 Task: Find connections with filter location Le Châtelard with filter topic #futurewith filter profile language German with filter current company Catenon India with filter school Indore Institute of Science and Technology with filter industry Medical Practices with filter service category Market Research with filter keywords title Quality Control Coordinator
Action: Mouse moved to (522, 75)
Screenshot: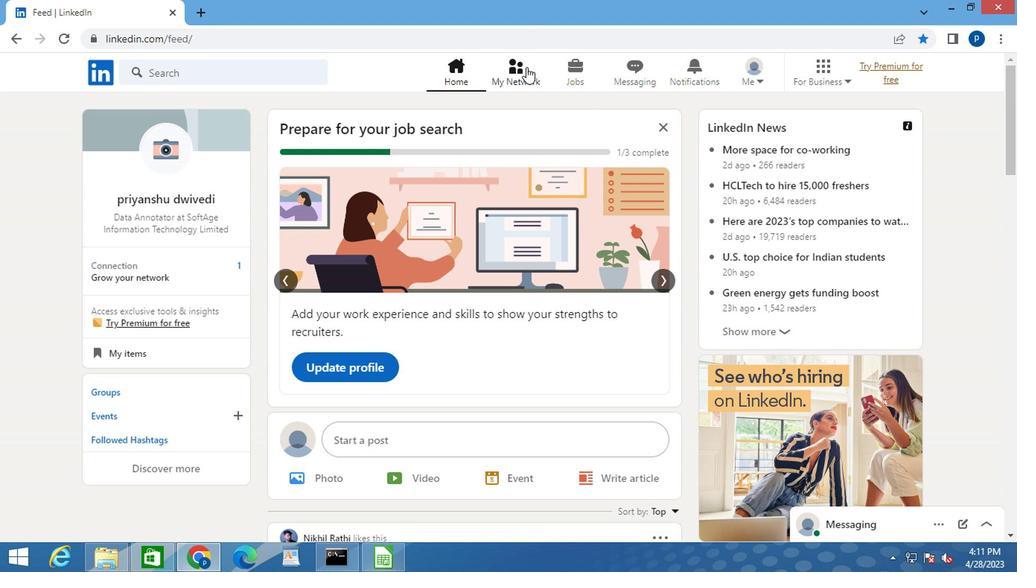 
Action: Mouse pressed left at (522, 75)
Screenshot: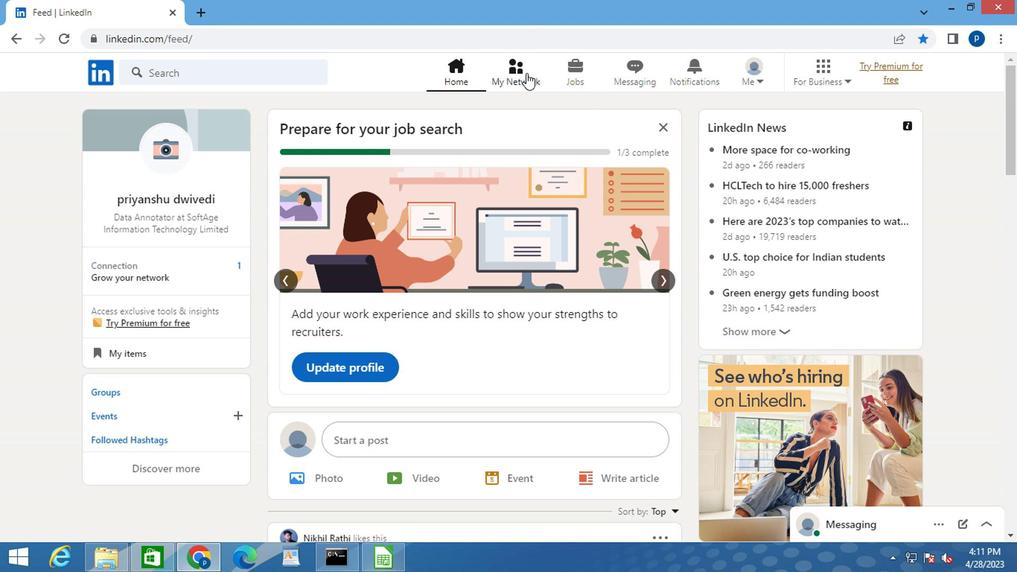 
Action: Mouse moved to (181, 149)
Screenshot: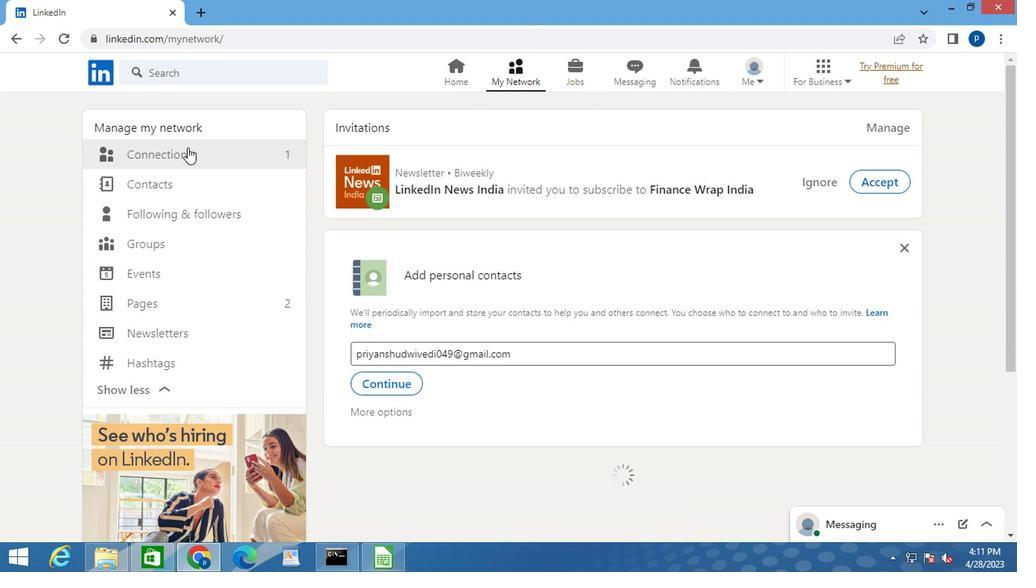
Action: Mouse pressed left at (181, 149)
Screenshot: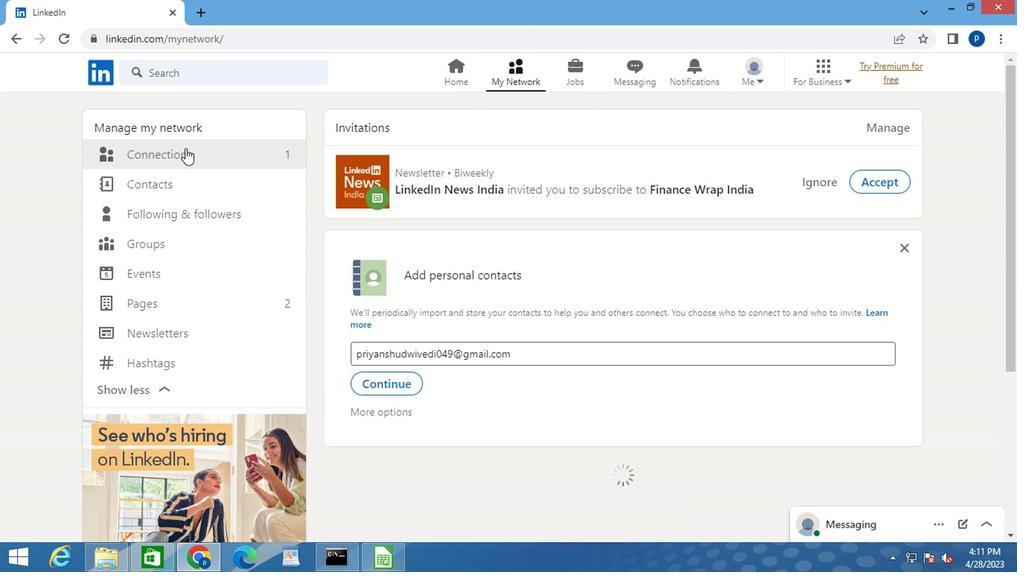 
Action: Mouse moved to (652, 150)
Screenshot: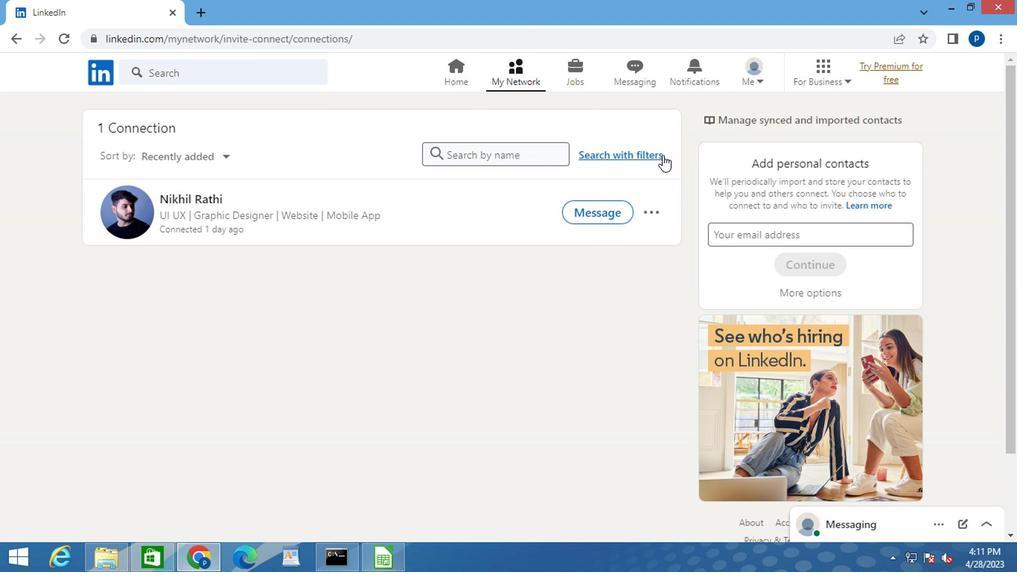 
Action: Mouse pressed left at (652, 150)
Screenshot: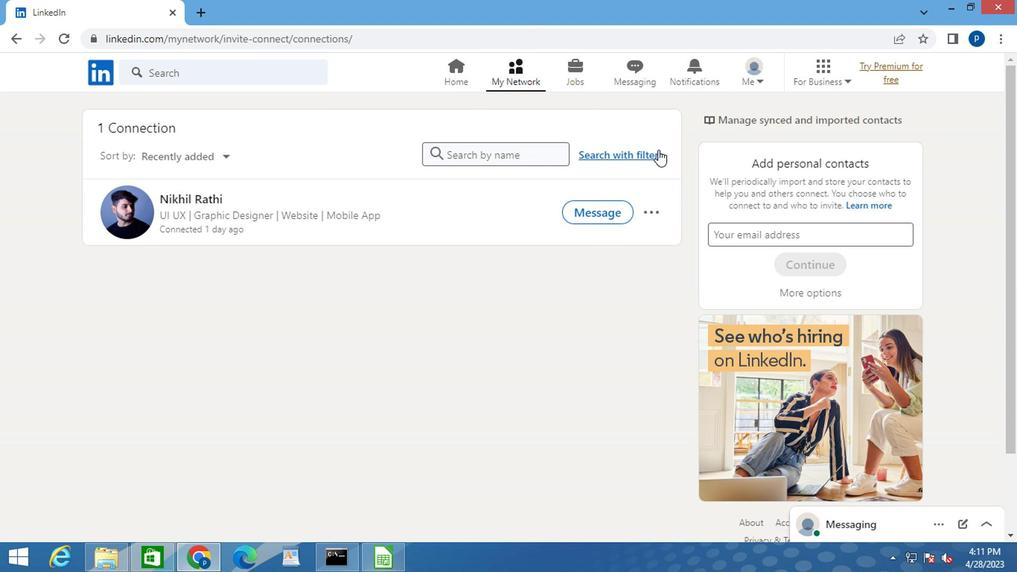 
Action: Mouse moved to (559, 111)
Screenshot: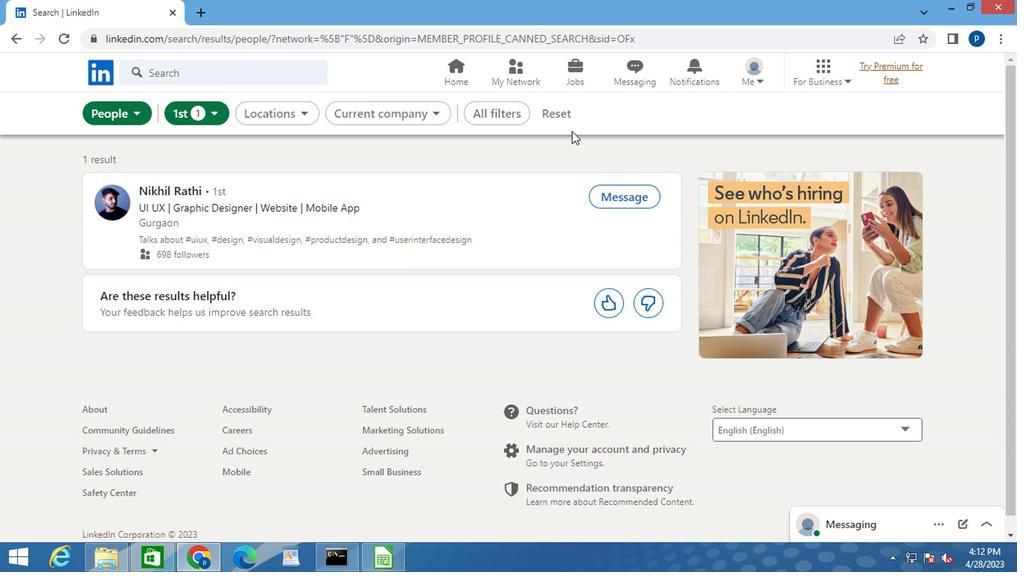 
Action: Mouse pressed left at (559, 111)
Screenshot: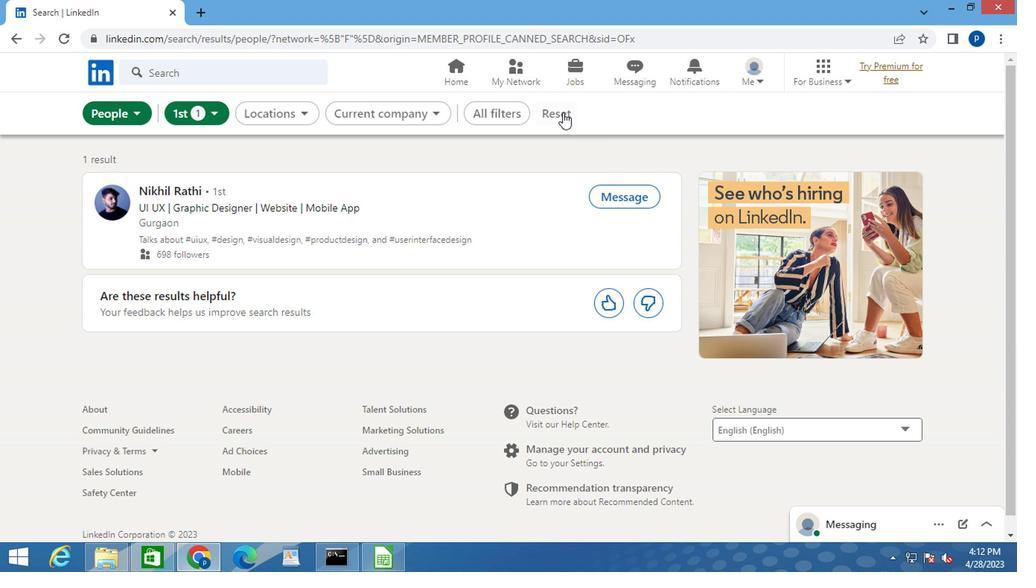 
Action: Mouse moved to (535, 116)
Screenshot: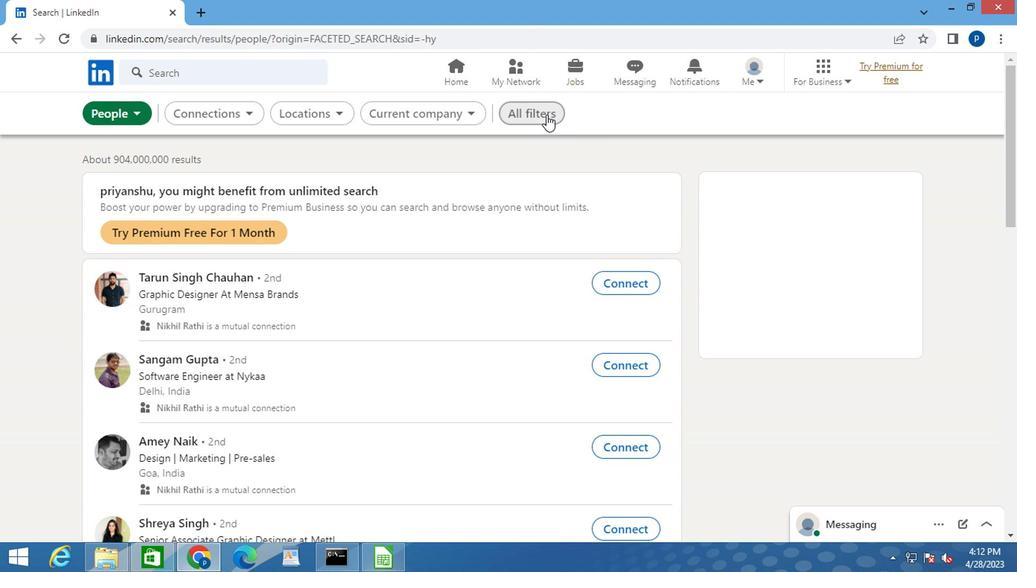 
Action: Mouse pressed left at (535, 116)
Screenshot: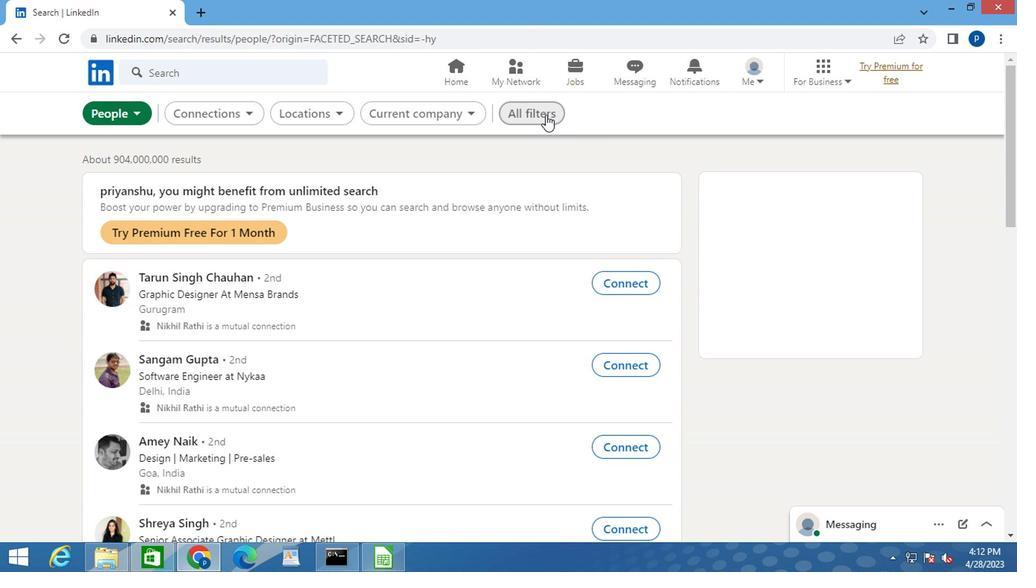 
Action: Mouse moved to (741, 293)
Screenshot: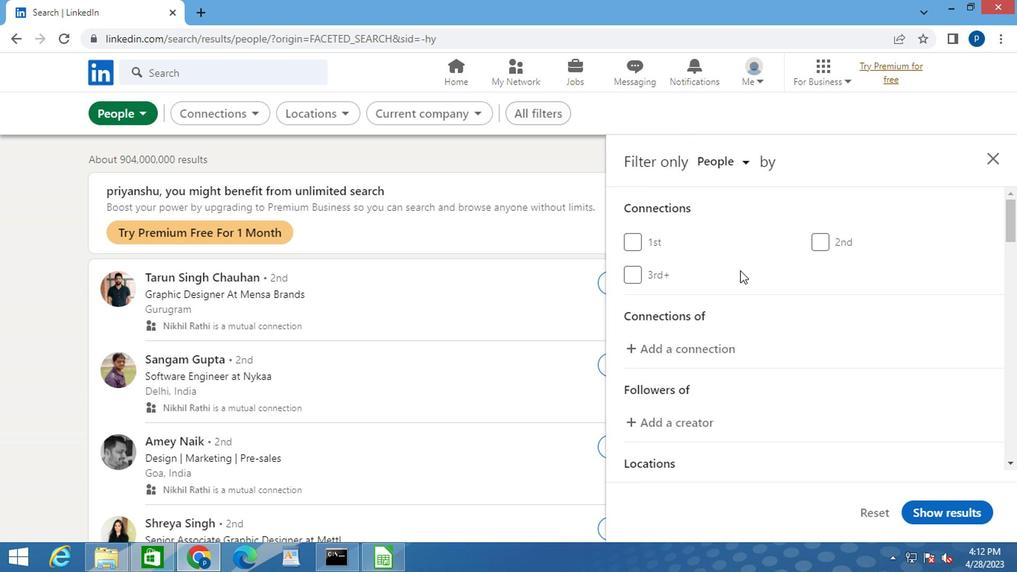 
Action: Mouse scrolled (741, 293) with delta (0, 0)
Screenshot: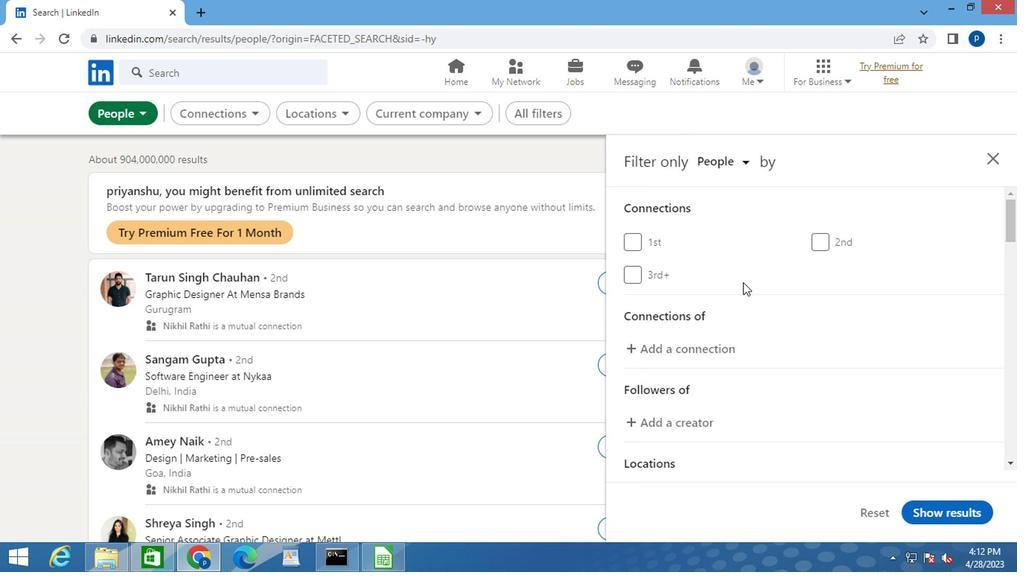 
Action: Mouse moved to (741, 296)
Screenshot: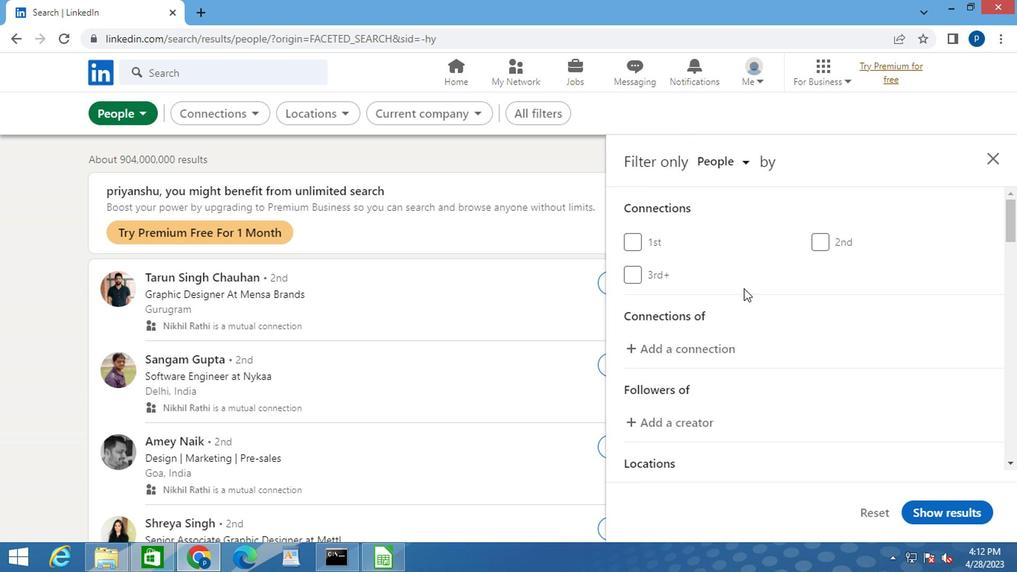 
Action: Mouse scrolled (741, 295) with delta (0, 0)
Screenshot: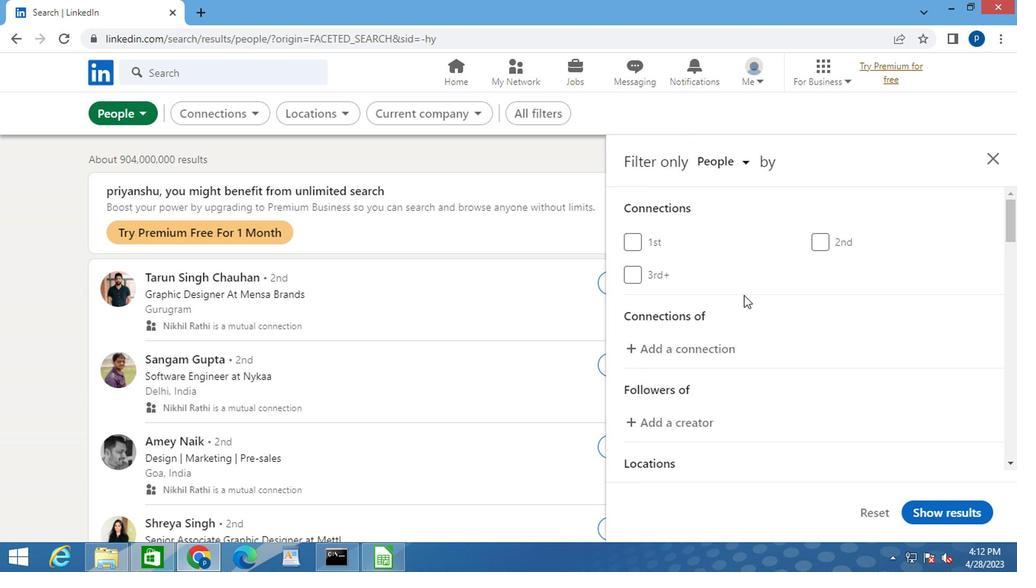 
Action: Mouse moved to (842, 405)
Screenshot: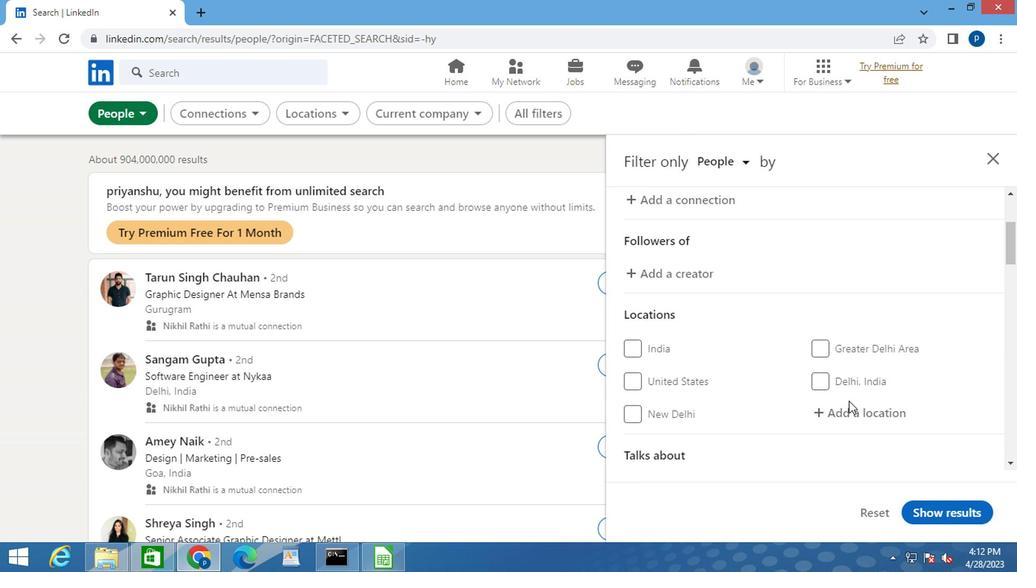 
Action: Mouse pressed left at (842, 405)
Screenshot: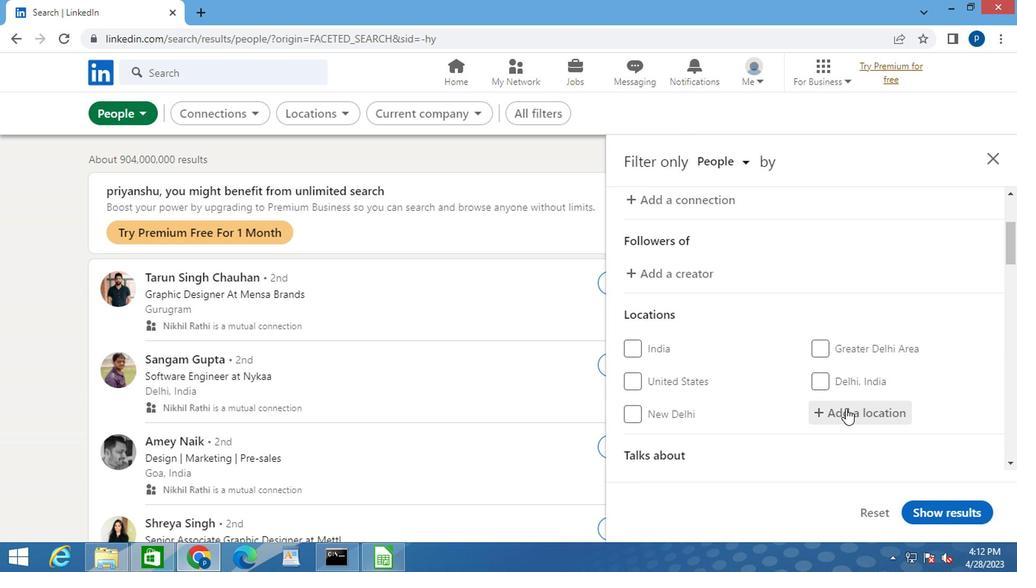 
Action: Key pressed <Key.caps_lock>l<Key.caps_lock>e<Key.space><Key.caps_lock>c<Key.caps_lock>hatelard
Screenshot: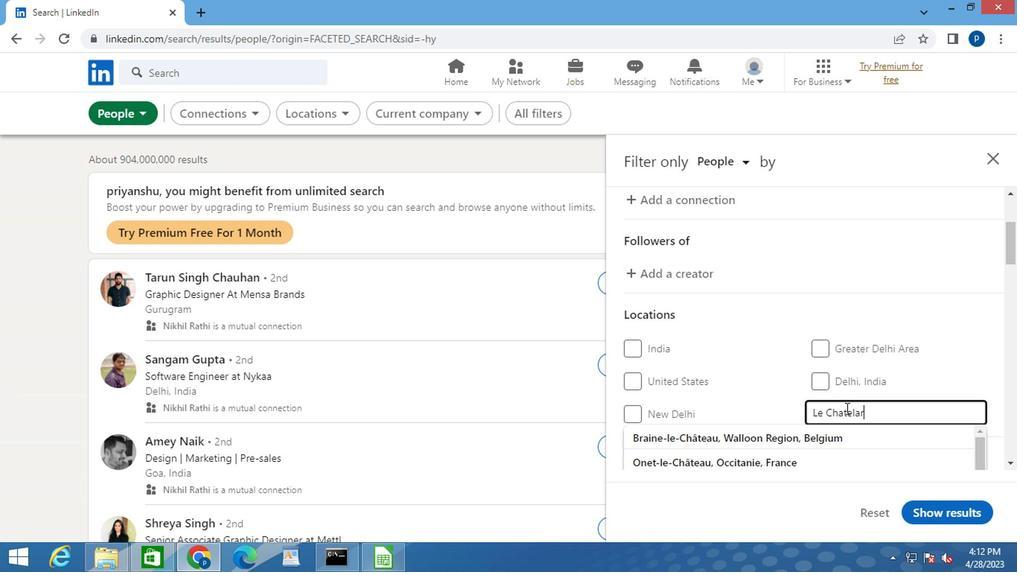 
Action: Mouse moved to (768, 433)
Screenshot: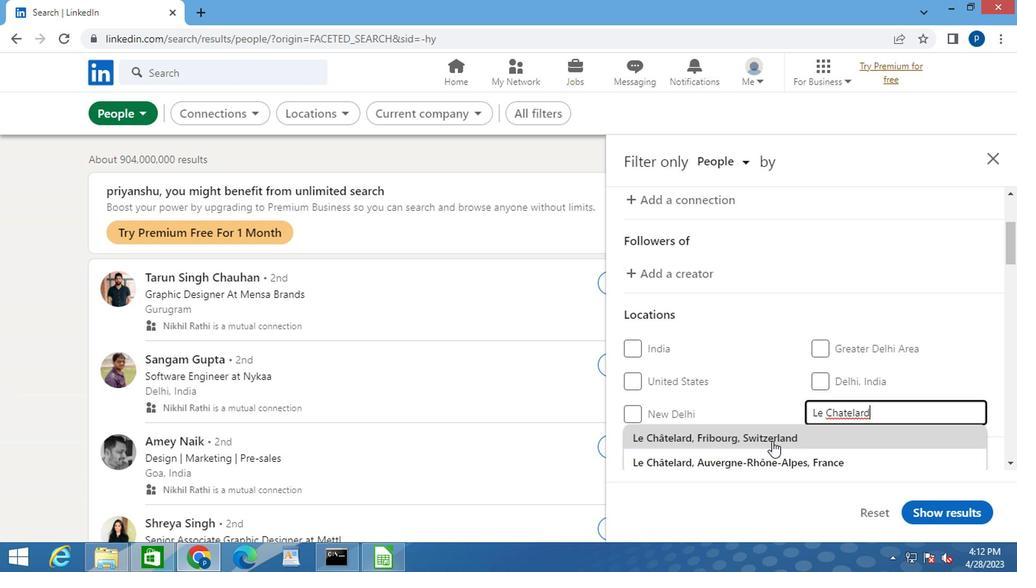 
Action: Mouse pressed left at (768, 433)
Screenshot: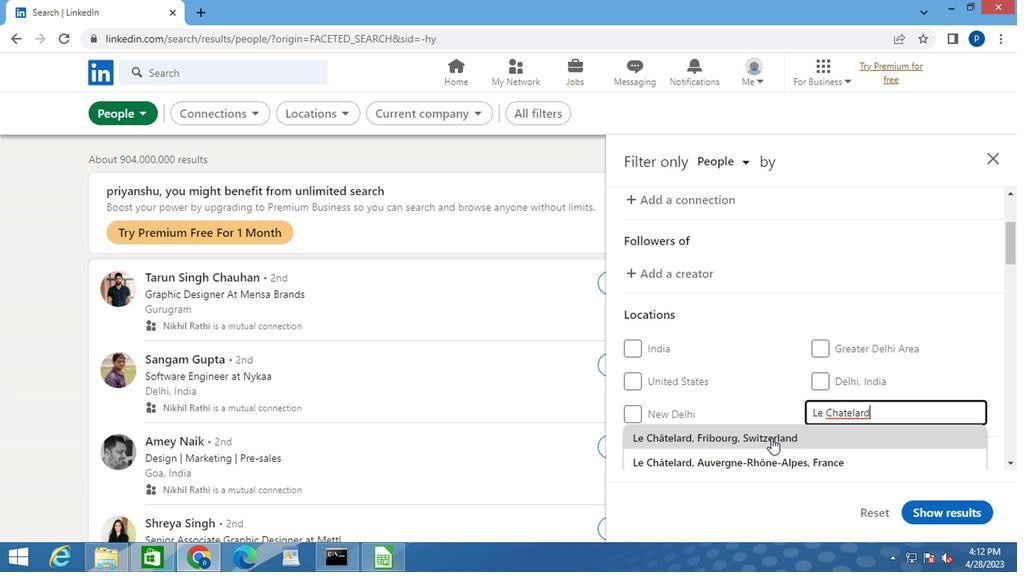 
Action: Mouse moved to (767, 405)
Screenshot: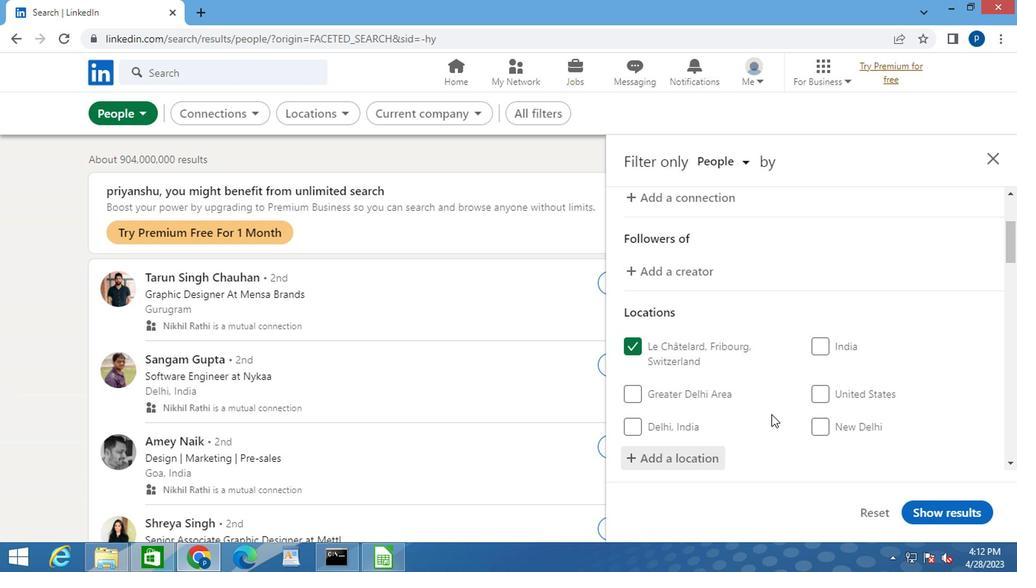 
Action: Mouse scrolled (767, 404) with delta (0, -1)
Screenshot: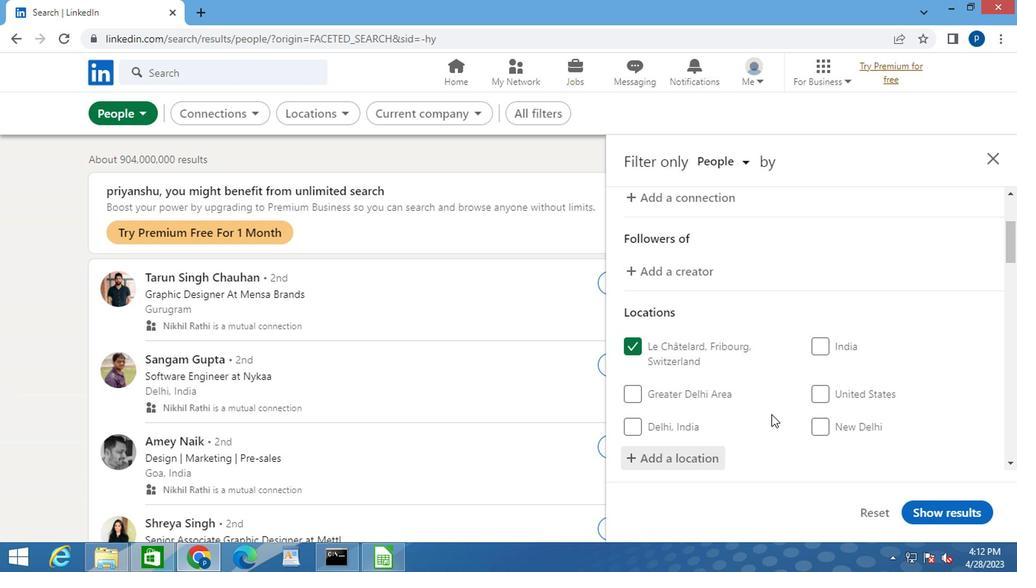 
Action: Mouse scrolled (767, 404) with delta (0, -1)
Screenshot: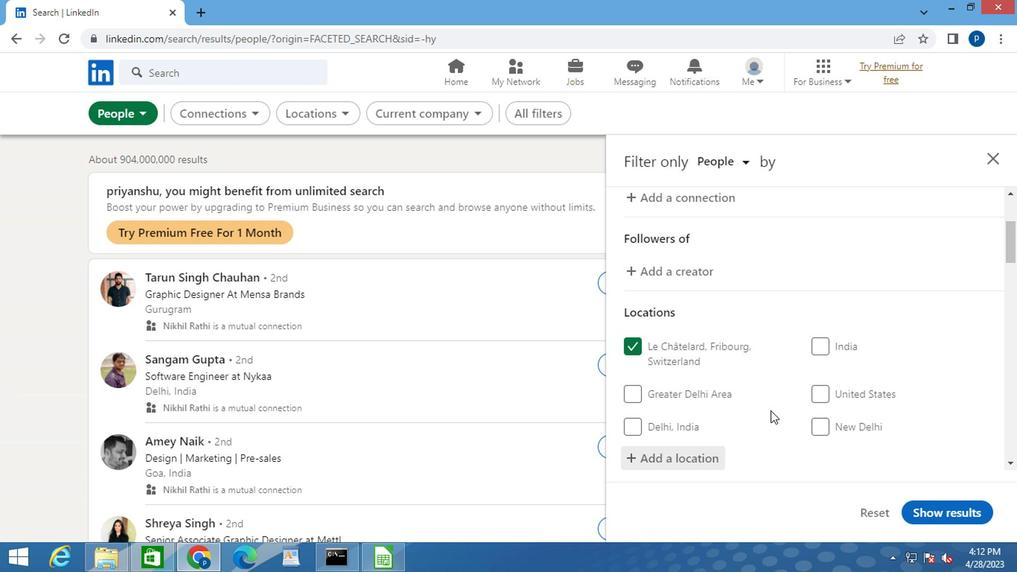 
Action: Mouse scrolled (767, 404) with delta (0, -1)
Screenshot: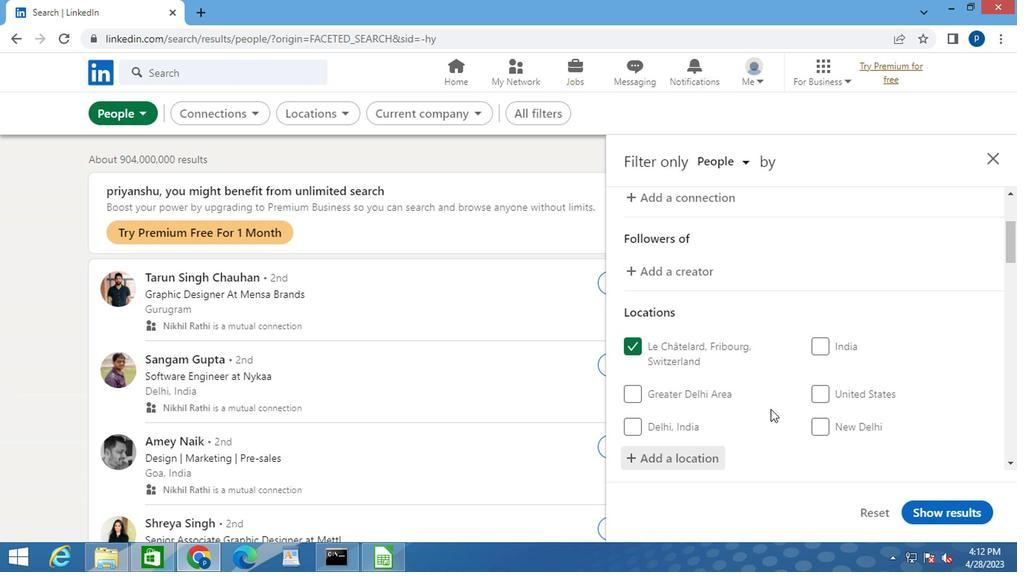 
Action: Mouse moved to (849, 365)
Screenshot: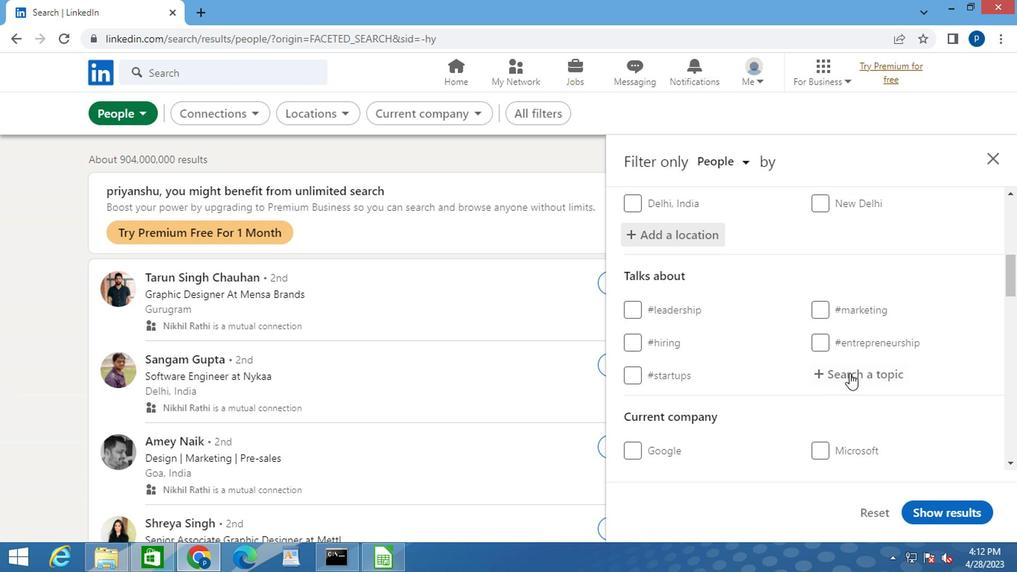 
Action: Mouse pressed left at (849, 365)
Screenshot: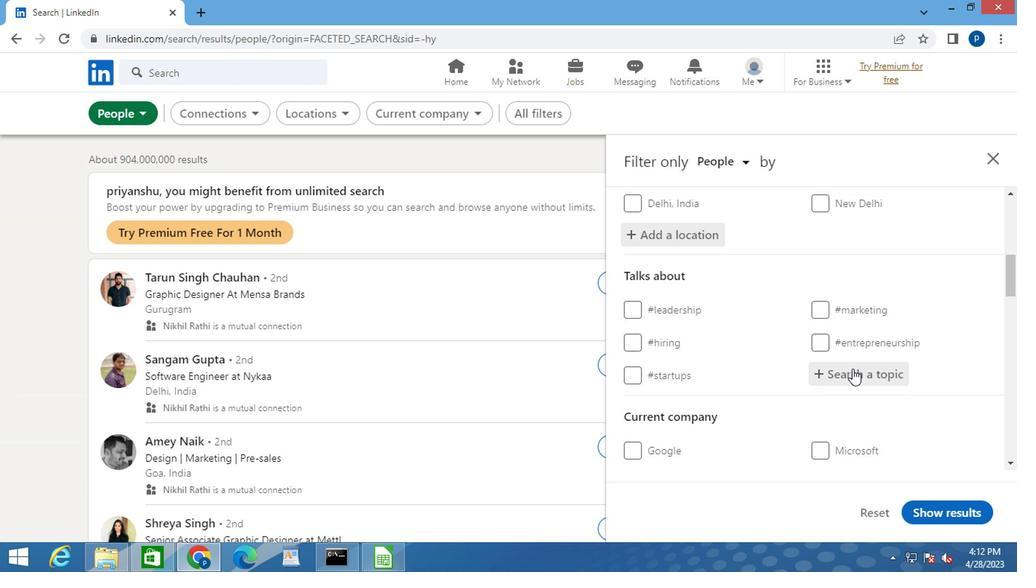 
Action: Key pressed <Key.shift>#FUTURE
Screenshot: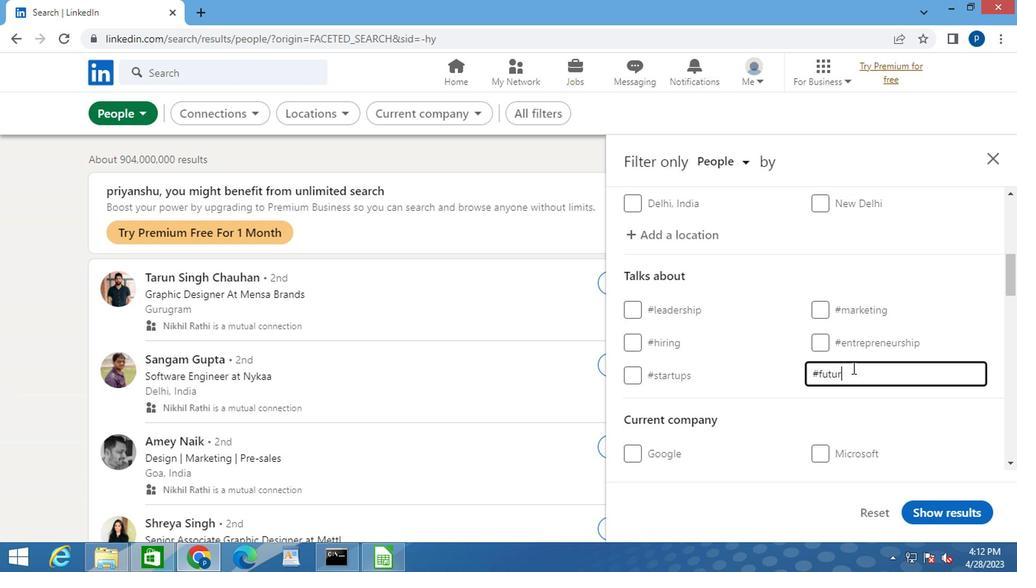 
Action: Mouse moved to (776, 379)
Screenshot: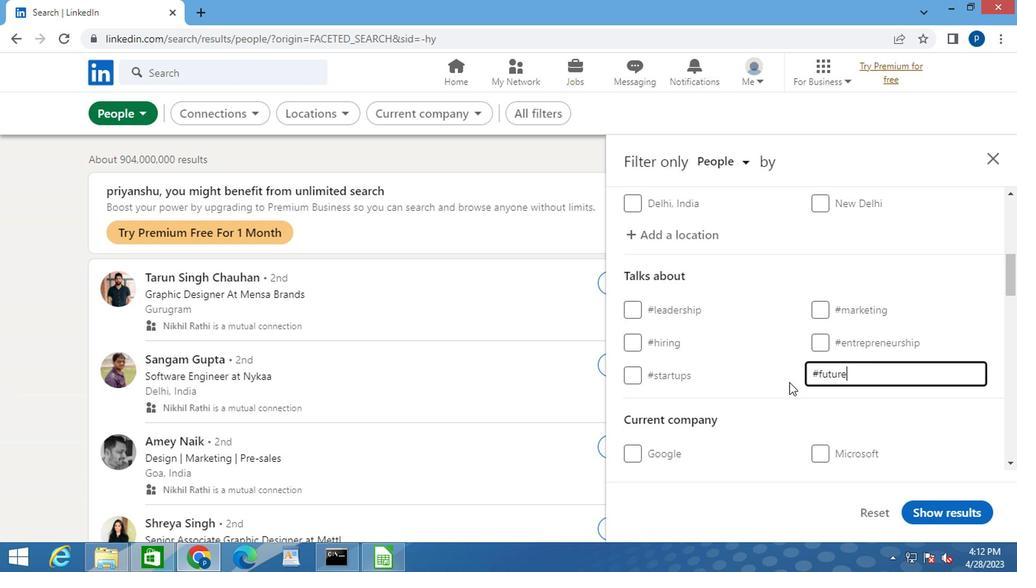 
Action: Mouse scrolled (776, 379) with delta (0, 0)
Screenshot: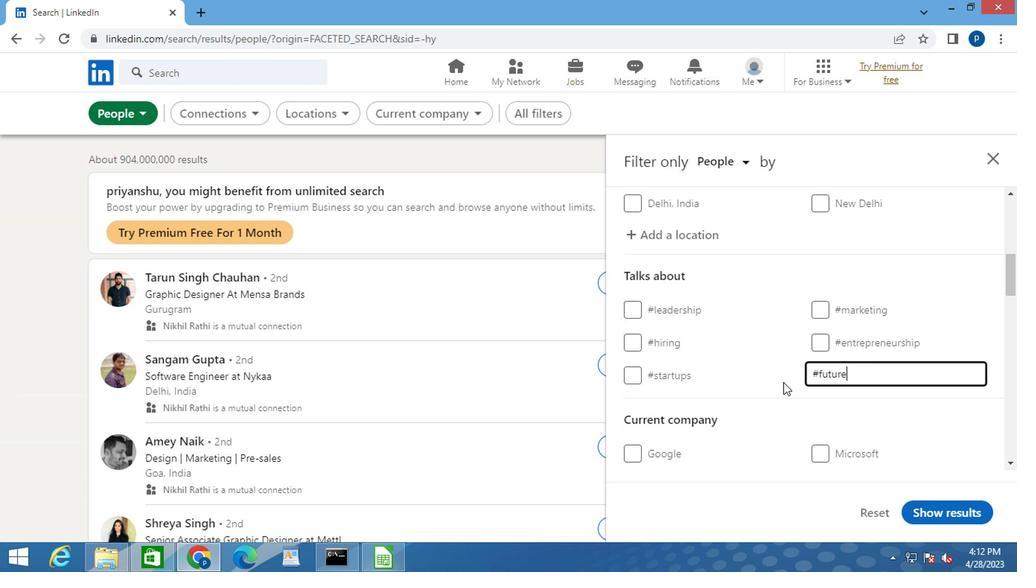 
Action: Mouse scrolled (776, 379) with delta (0, 0)
Screenshot: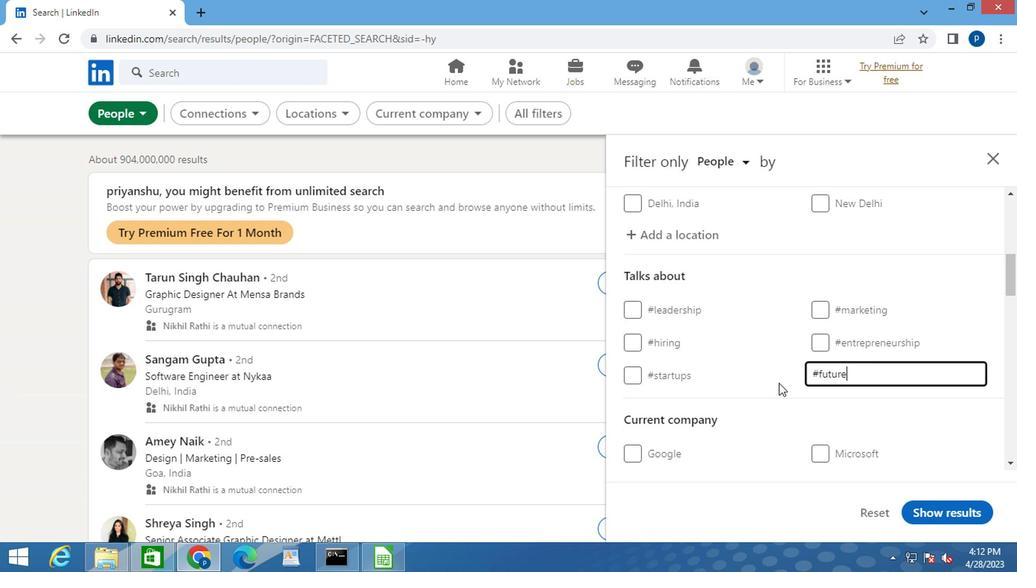 
Action: Mouse scrolled (776, 379) with delta (0, 0)
Screenshot: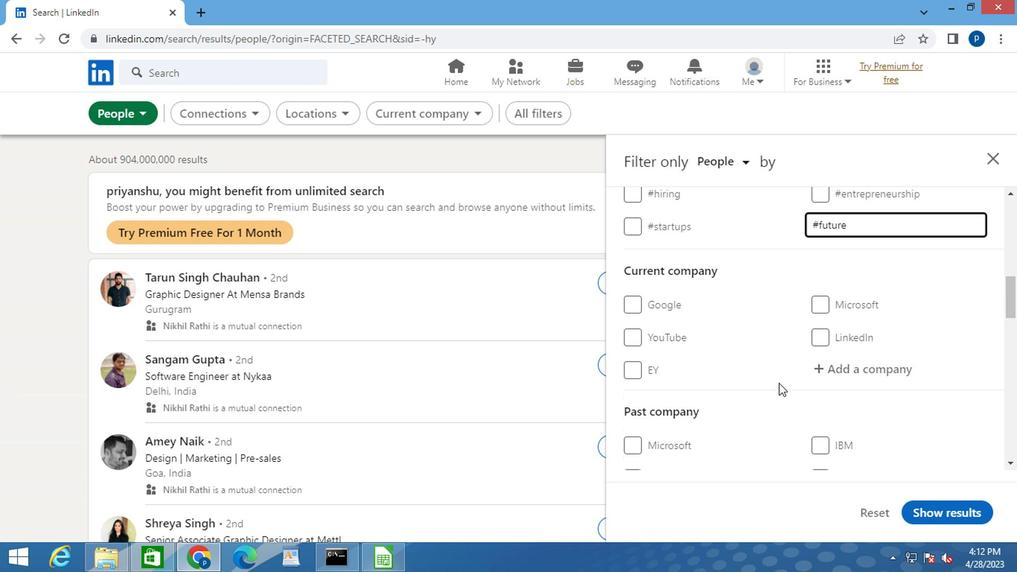 
Action: Mouse moved to (754, 375)
Screenshot: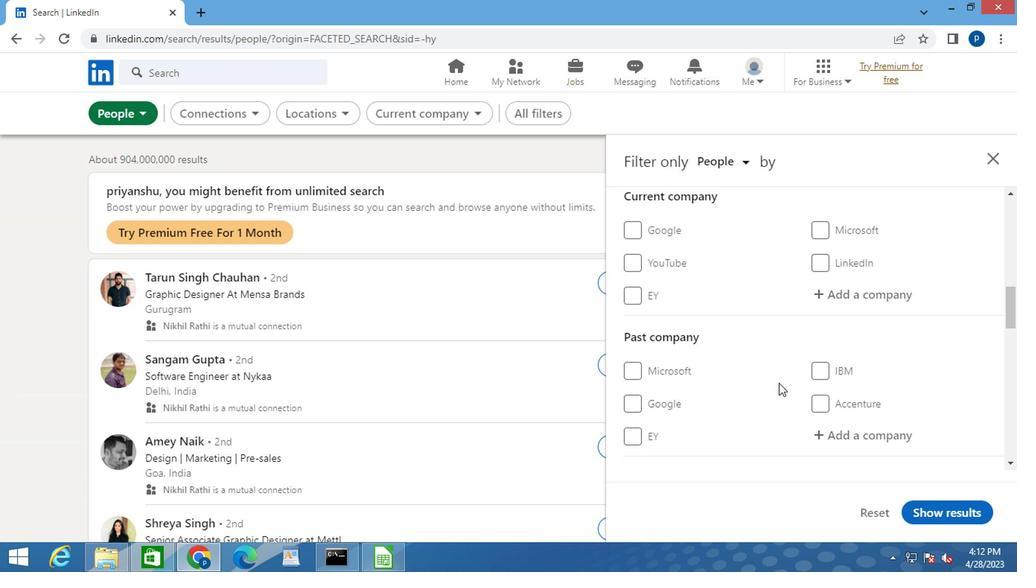 
Action: Mouse scrolled (754, 375) with delta (0, 0)
Screenshot: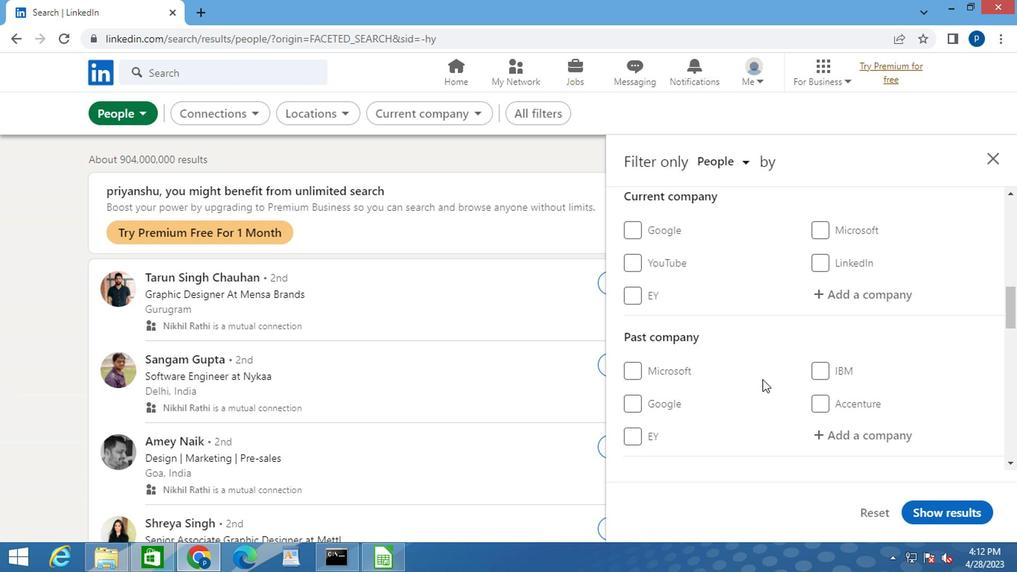 
Action: Mouse moved to (754, 375)
Screenshot: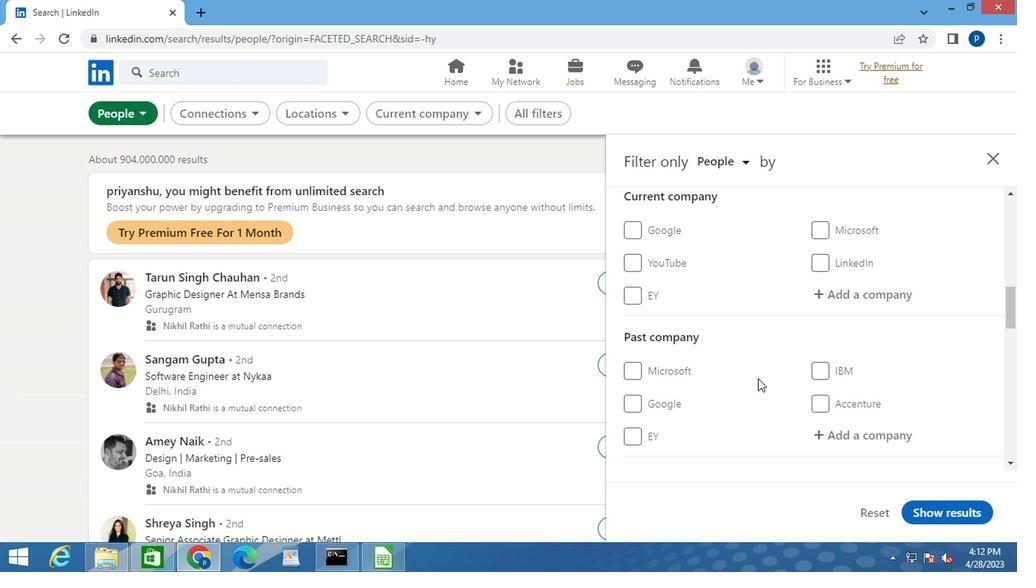 
Action: Mouse scrolled (754, 375) with delta (0, 0)
Screenshot: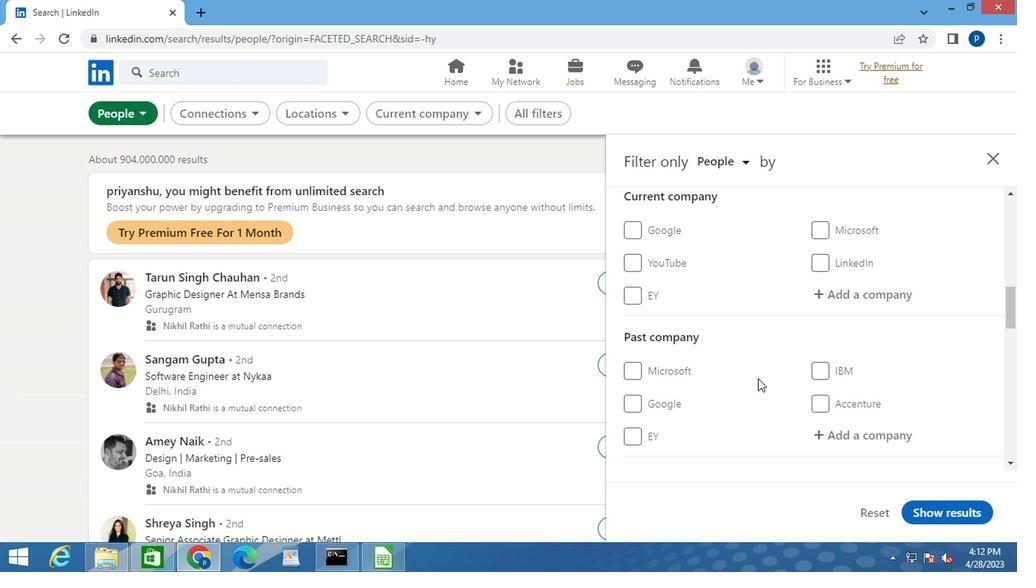 
Action: Mouse moved to (723, 352)
Screenshot: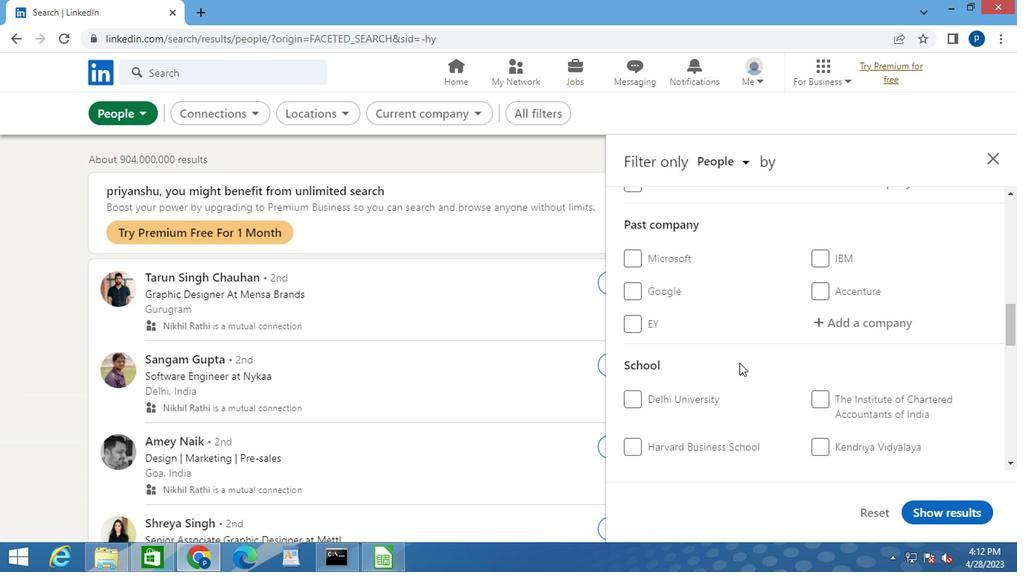 
Action: Mouse scrolled (723, 352) with delta (0, 0)
Screenshot: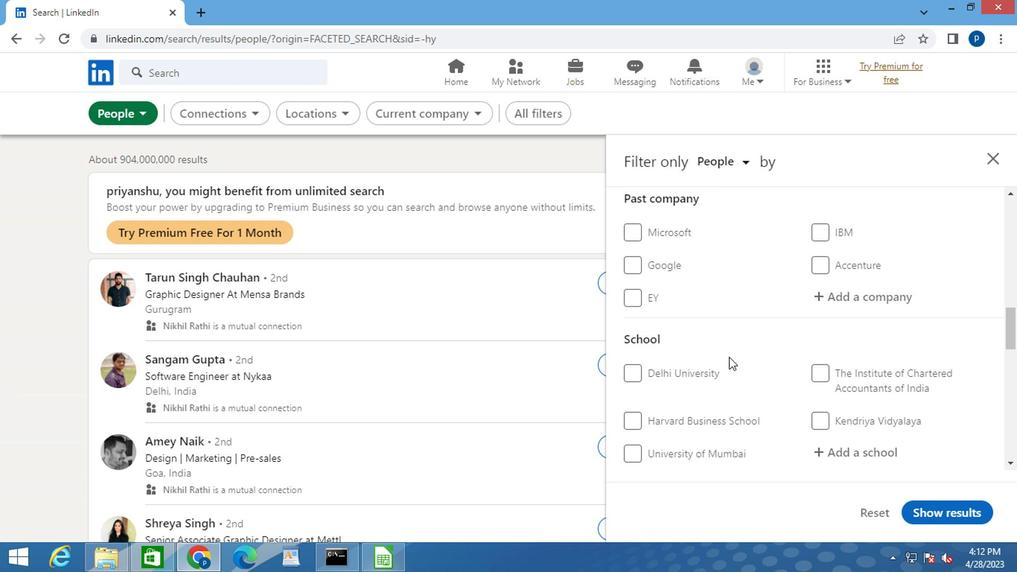 
Action: Mouse scrolled (723, 352) with delta (0, 0)
Screenshot: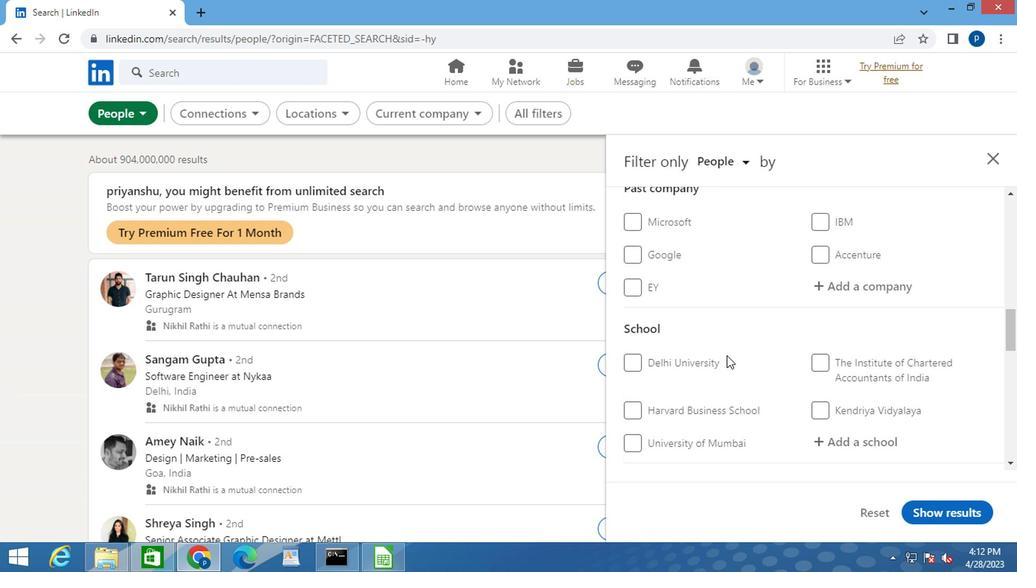 
Action: Mouse scrolled (723, 352) with delta (0, 0)
Screenshot: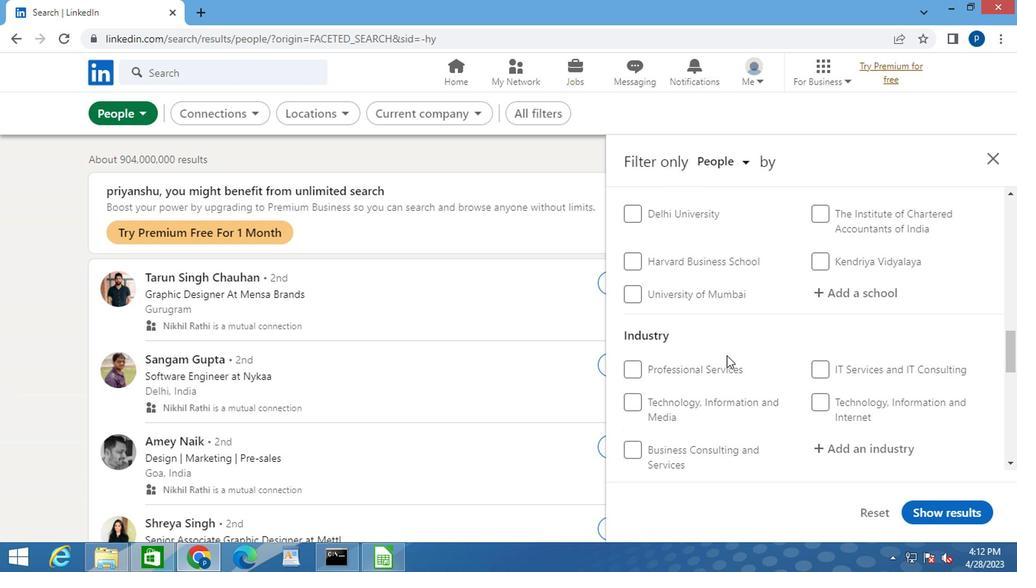 
Action: Mouse scrolled (723, 352) with delta (0, 0)
Screenshot: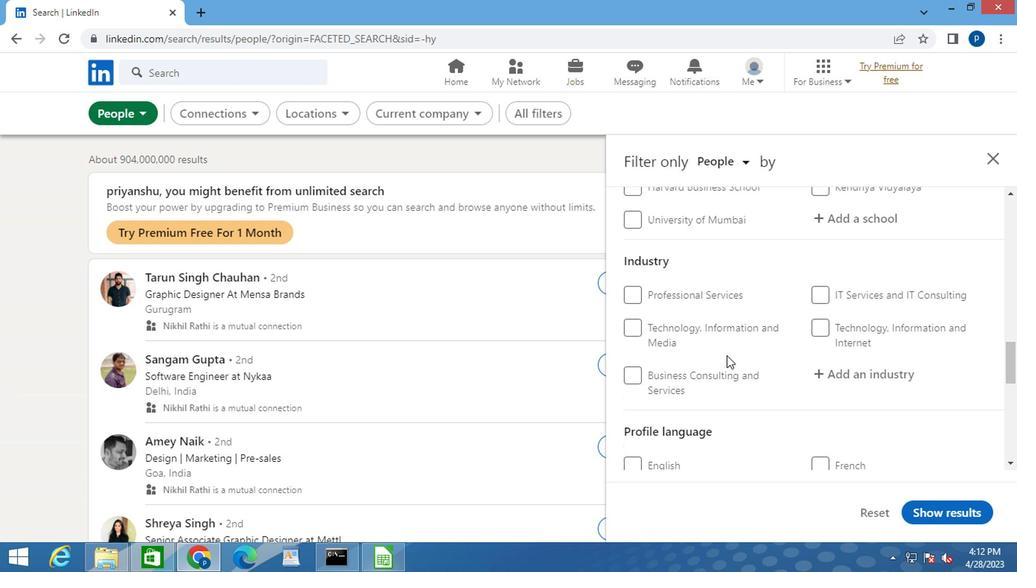 
Action: Mouse moved to (630, 455)
Screenshot: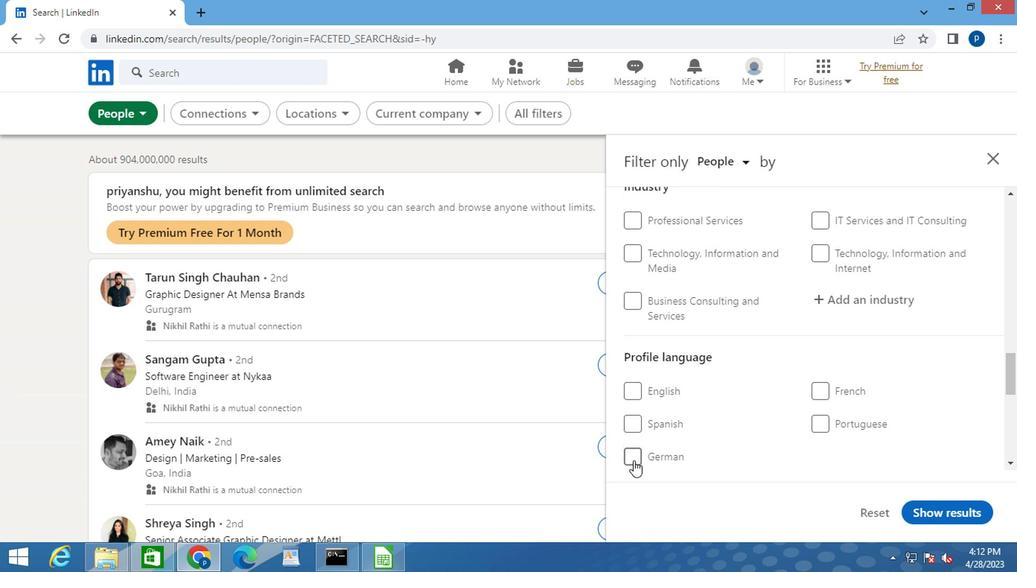 
Action: Mouse pressed left at (630, 455)
Screenshot: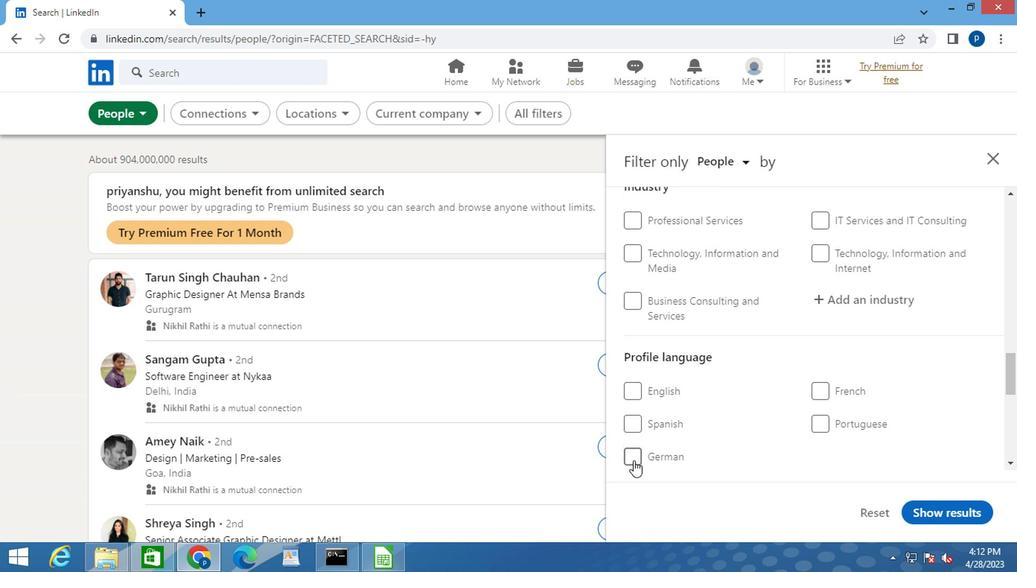
Action: Mouse moved to (737, 381)
Screenshot: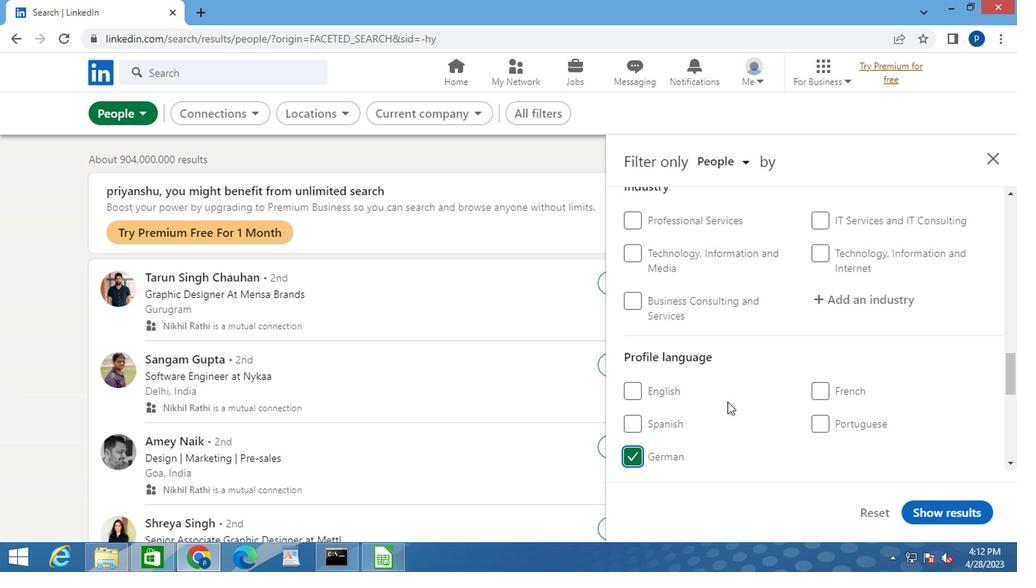 
Action: Mouse scrolled (737, 382) with delta (0, 1)
Screenshot: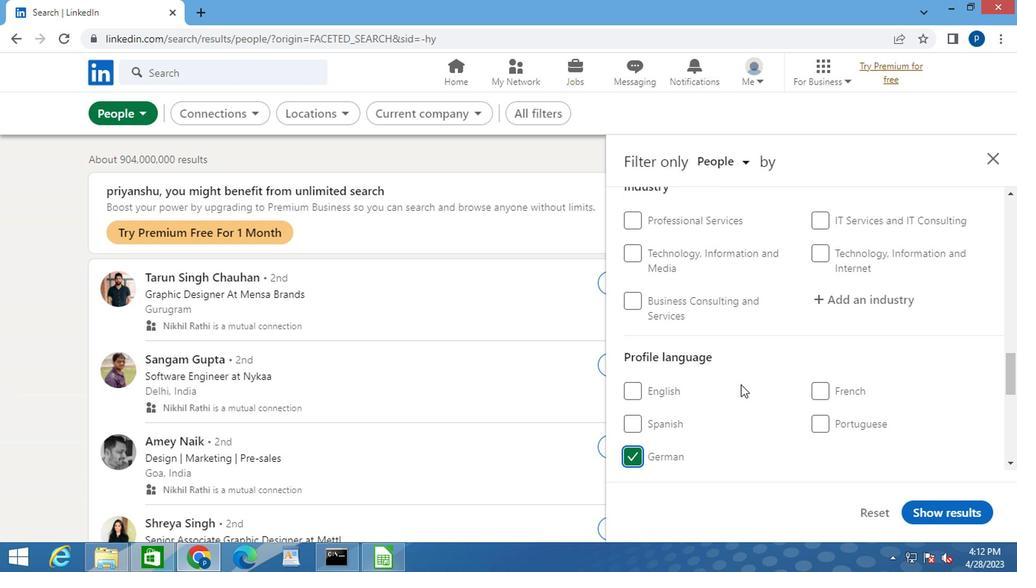 
Action: Mouse scrolled (737, 382) with delta (0, 1)
Screenshot: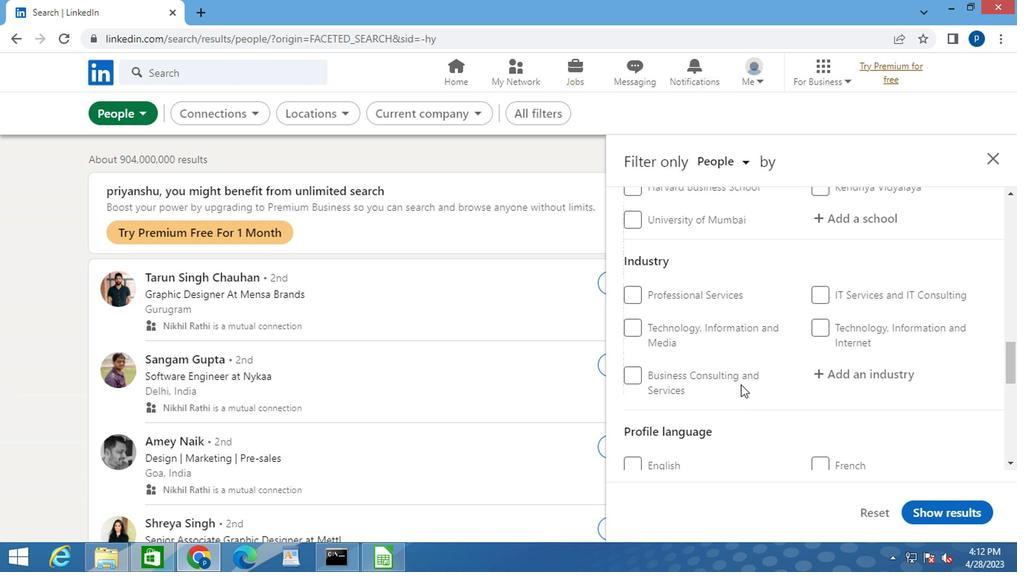 
Action: Mouse scrolled (737, 382) with delta (0, 1)
Screenshot: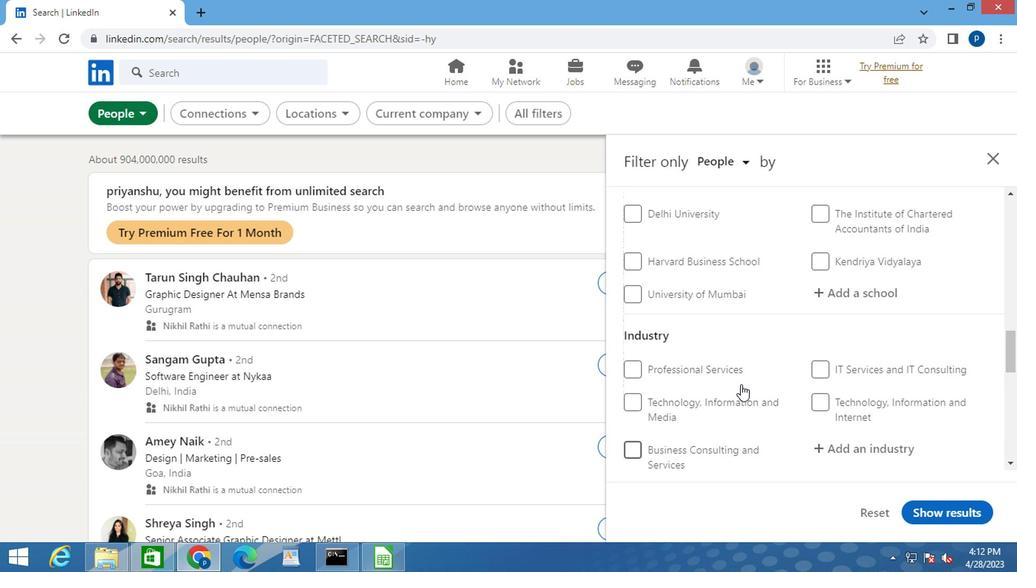 
Action: Mouse scrolled (737, 382) with delta (0, 1)
Screenshot: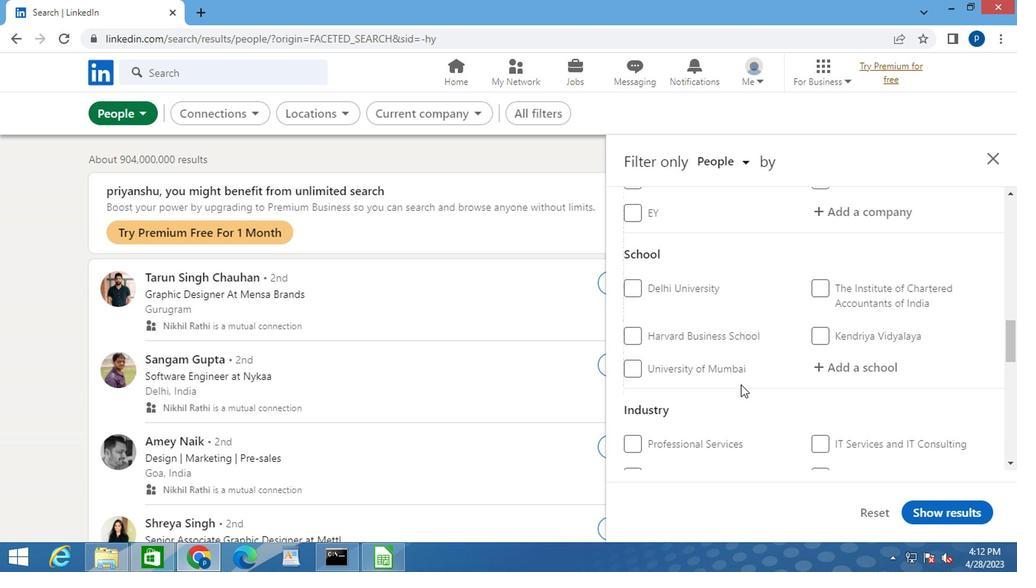 
Action: Mouse scrolled (737, 382) with delta (0, 1)
Screenshot: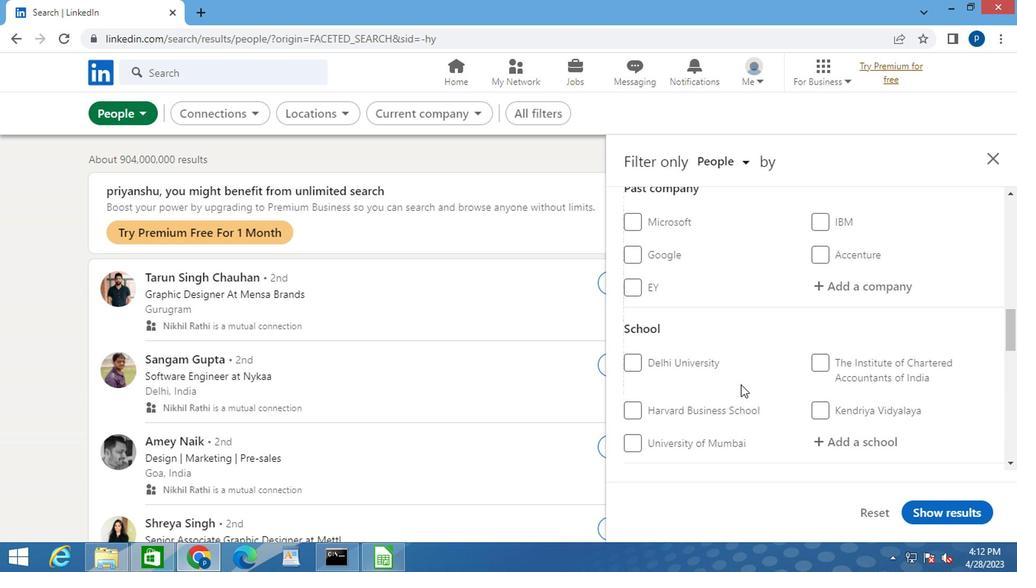 
Action: Mouse scrolled (737, 382) with delta (0, 1)
Screenshot: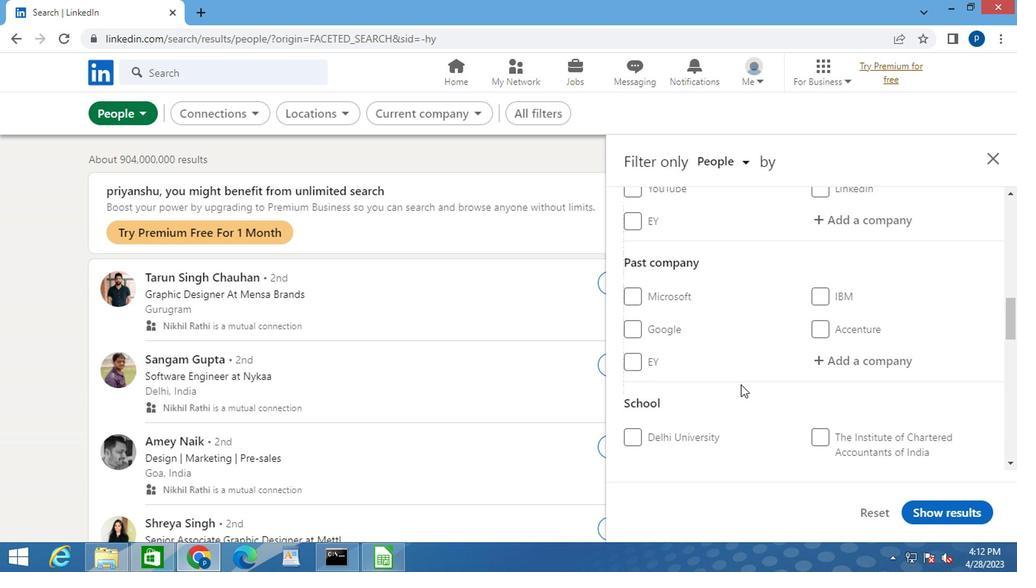 
Action: Mouse moved to (863, 297)
Screenshot: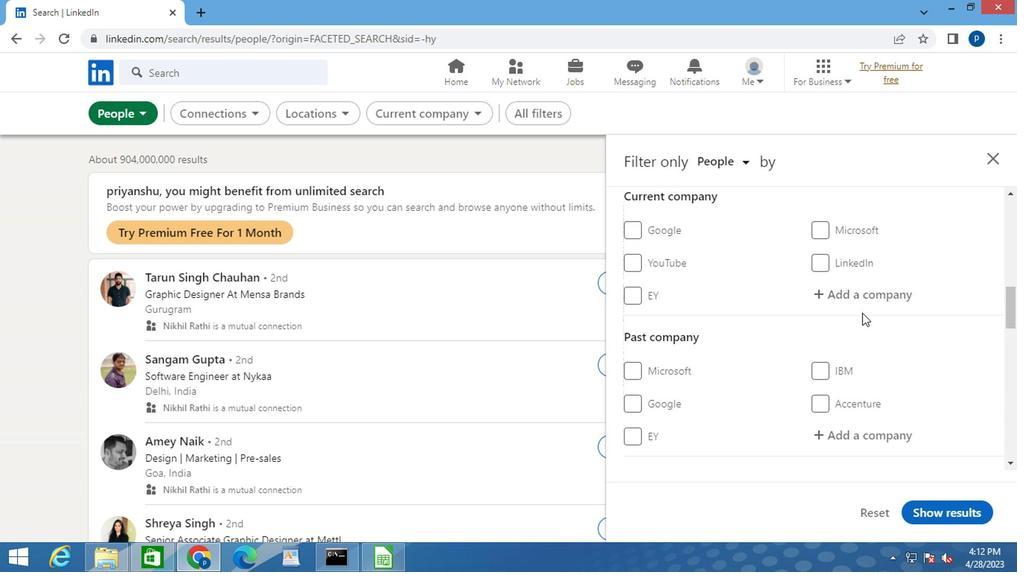 
Action: Mouse pressed left at (863, 297)
Screenshot: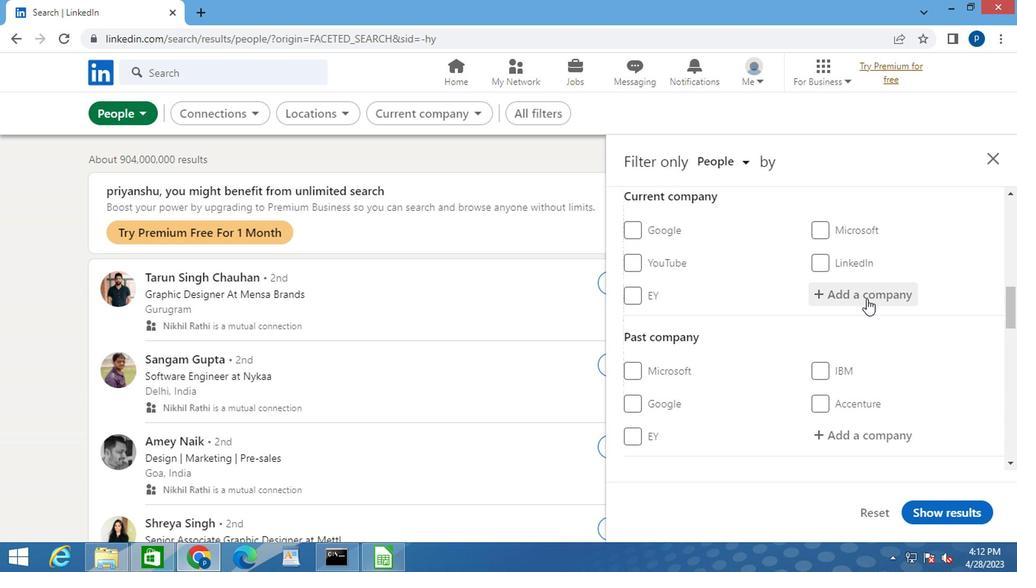 
Action: Key pressed <Key.caps_lock>C<Key.caps_lock>ATENON<Key.space><Key.caps_lock>I<Key.caps_lock>N
Screenshot: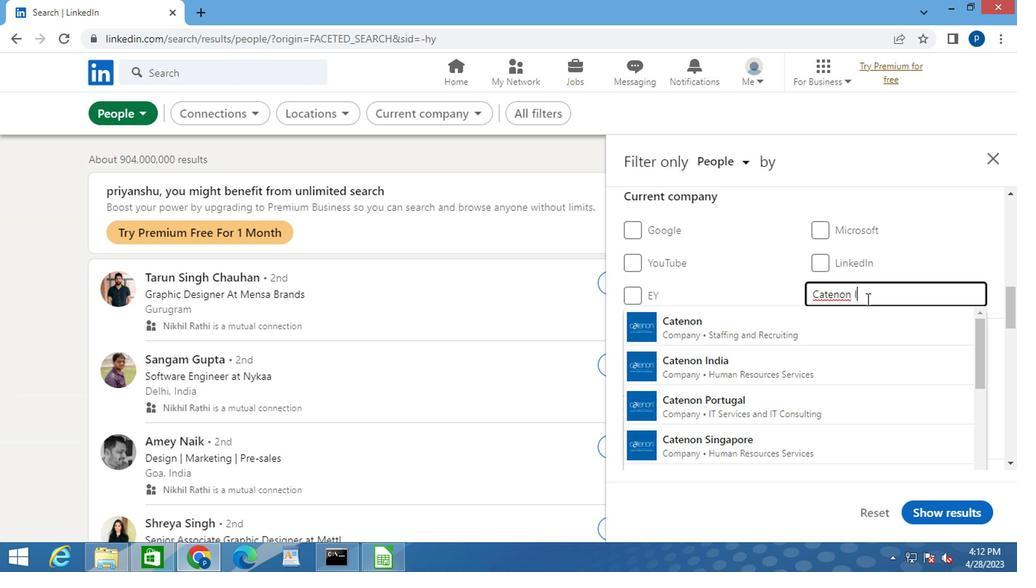 
Action: Mouse moved to (732, 318)
Screenshot: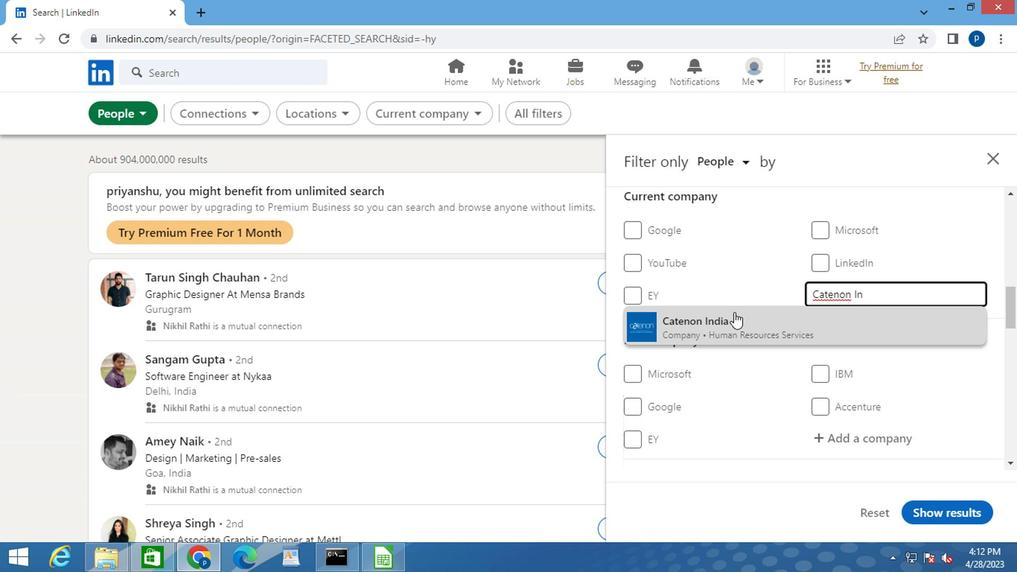 
Action: Mouse pressed left at (732, 318)
Screenshot: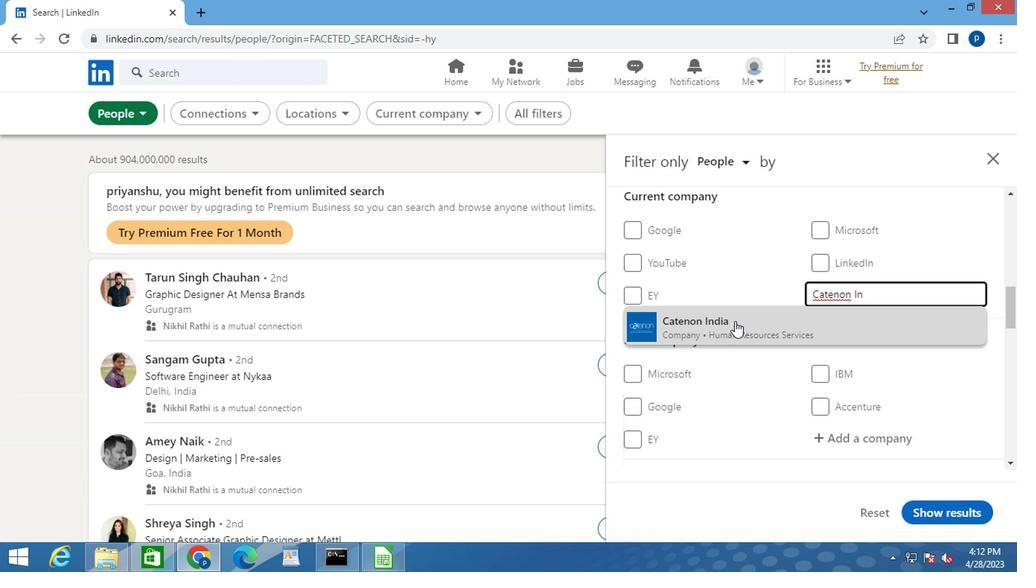 
Action: Mouse scrolled (732, 318) with delta (0, 0)
Screenshot: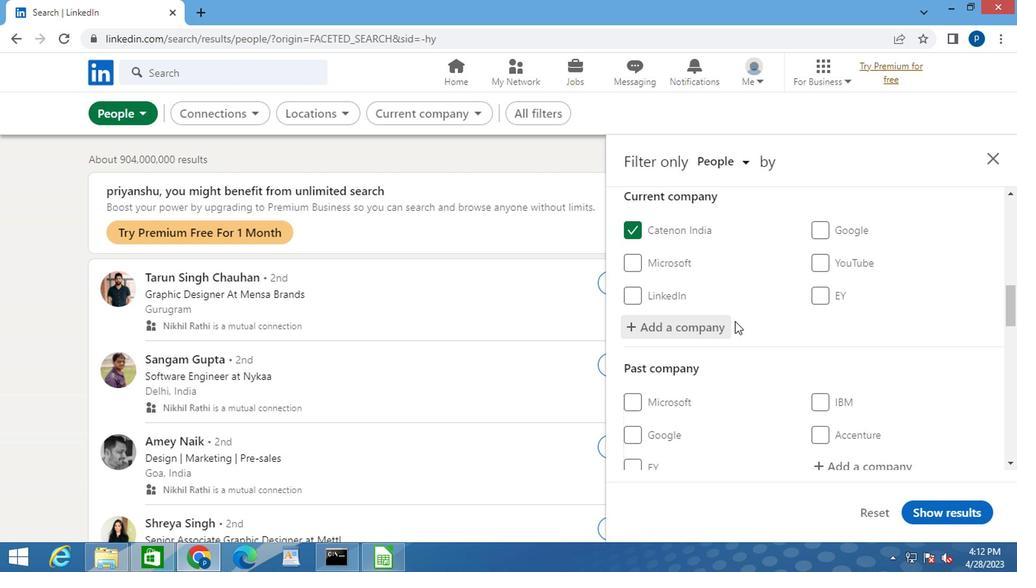 
Action: Mouse scrolled (732, 318) with delta (0, 0)
Screenshot: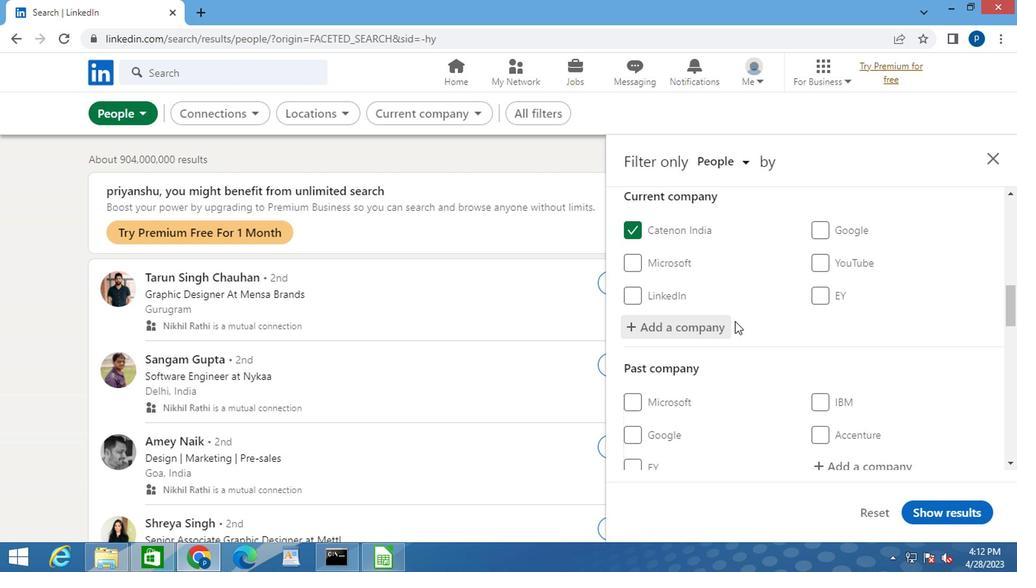 
Action: Mouse moved to (732, 318)
Screenshot: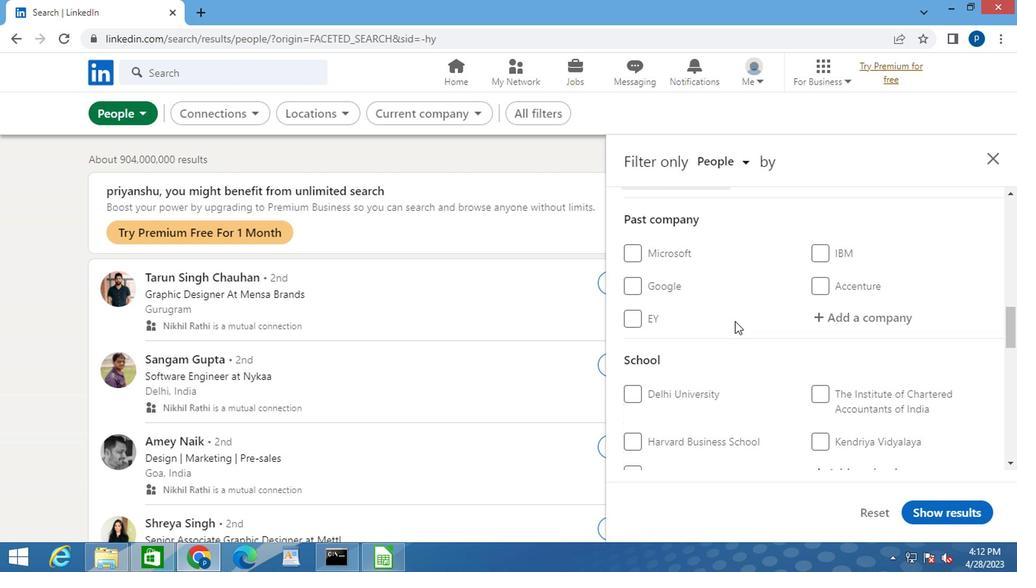 
Action: Mouse scrolled (732, 318) with delta (0, 0)
Screenshot: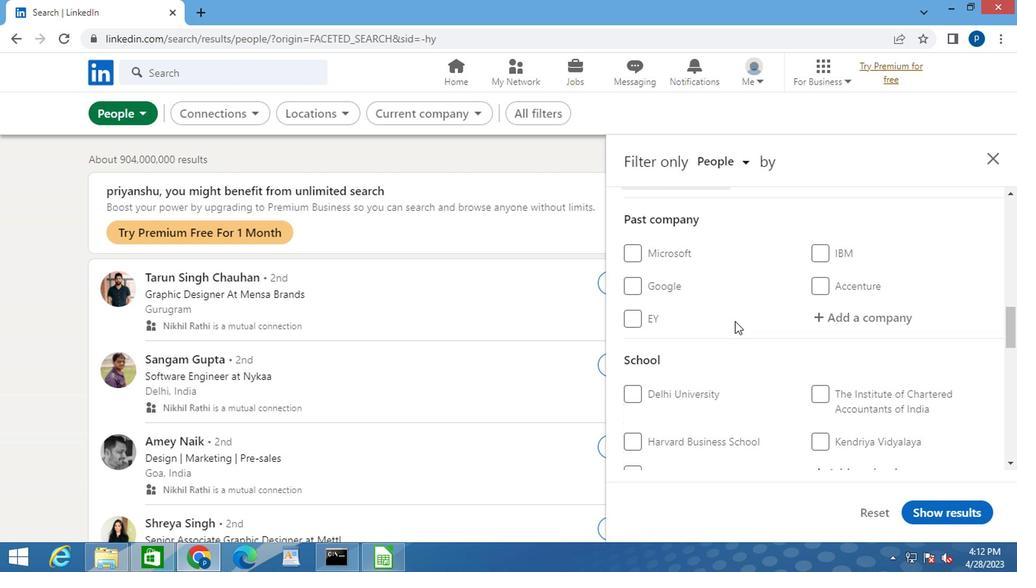 
Action: Mouse moved to (758, 331)
Screenshot: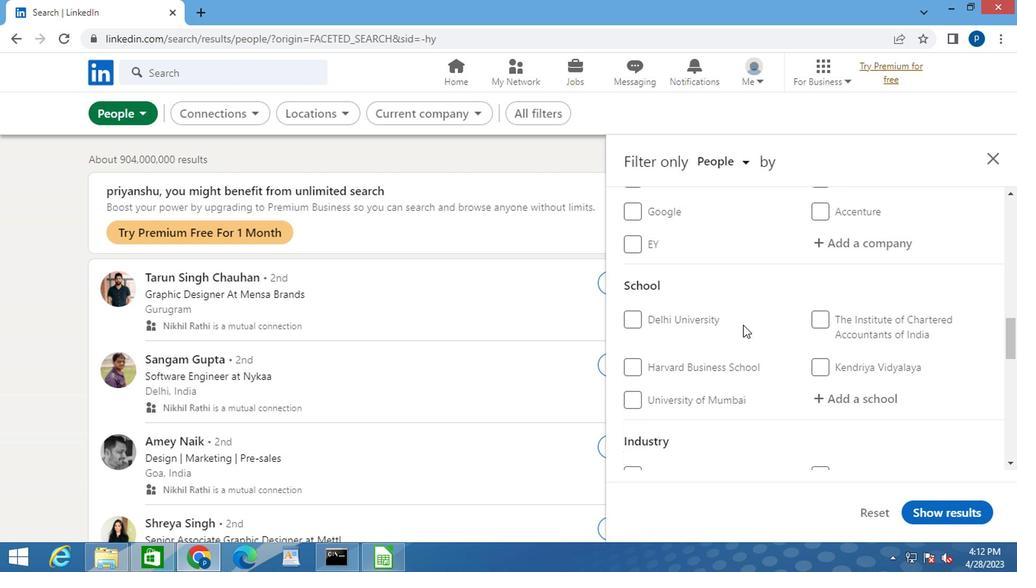 
Action: Mouse scrolled (758, 330) with delta (0, -1)
Screenshot: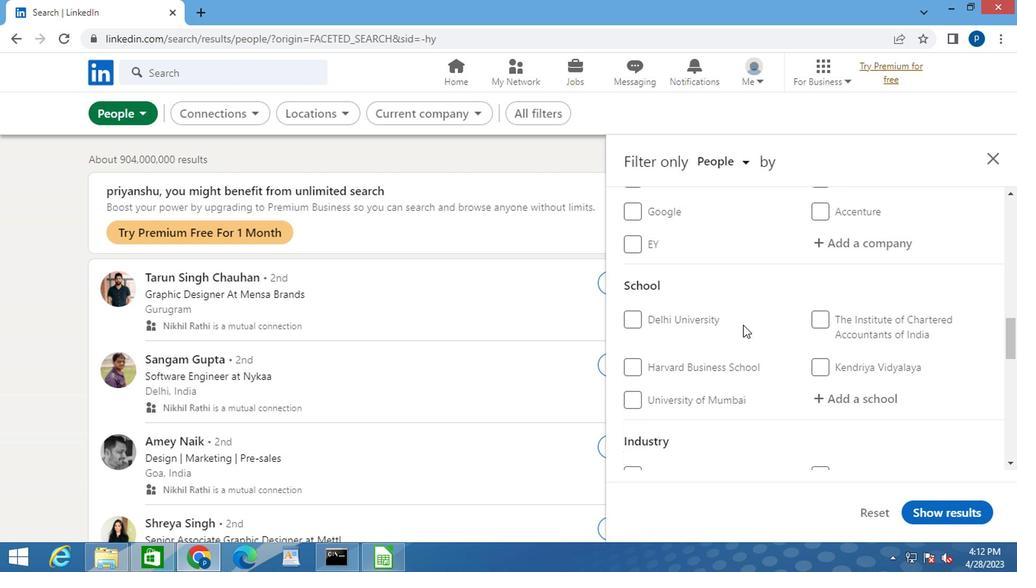 
Action: Mouse moved to (830, 320)
Screenshot: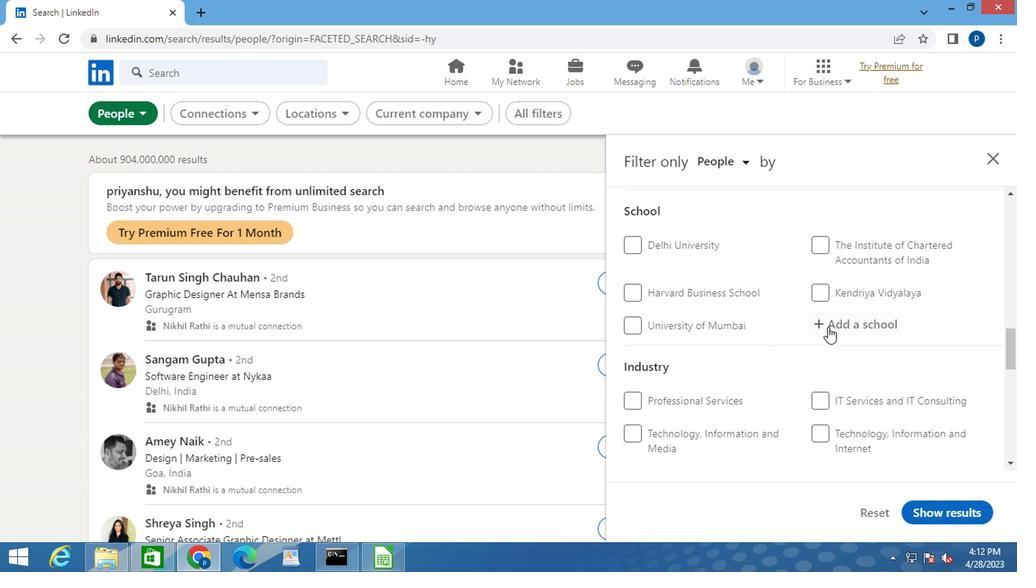 
Action: Mouse pressed left at (830, 320)
Screenshot: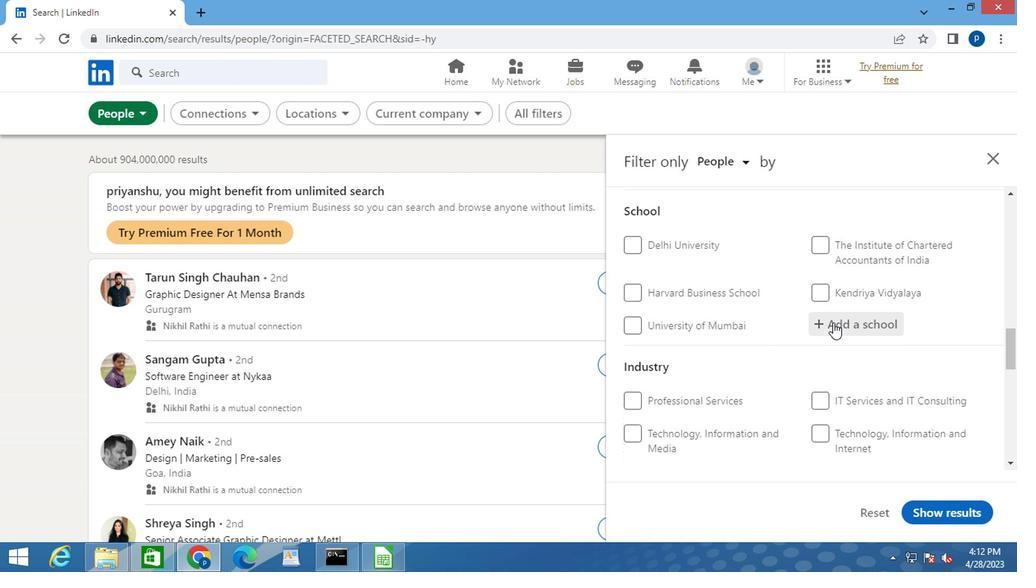 
Action: Key pressed <Key.caps_lock>I<Key.caps_lock>NDORE<Key.space><Key.caps_lock>I<Key.caps_lock>NSTITUTE<Key.space>
Screenshot: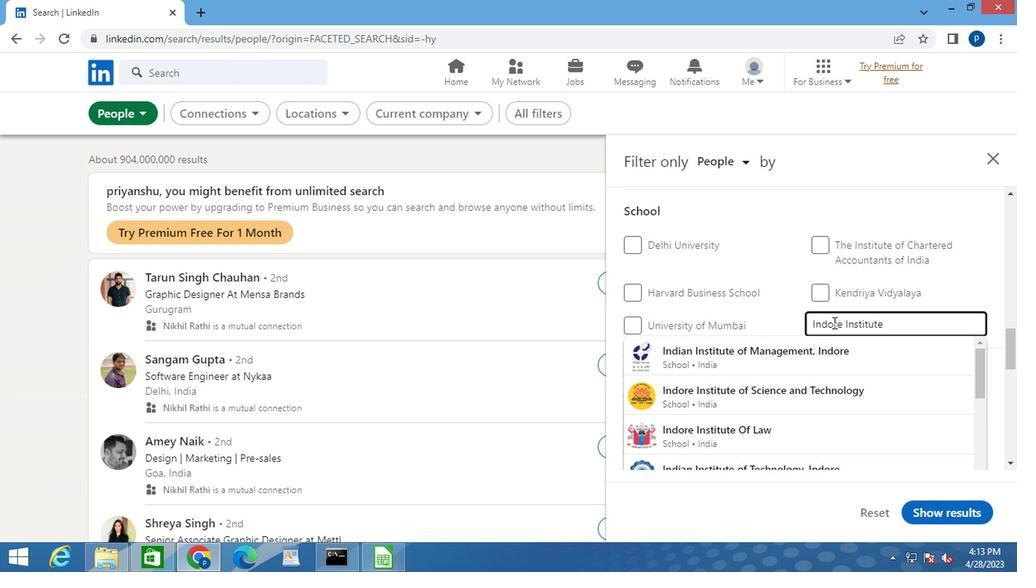 
Action: Mouse moved to (822, 382)
Screenshot: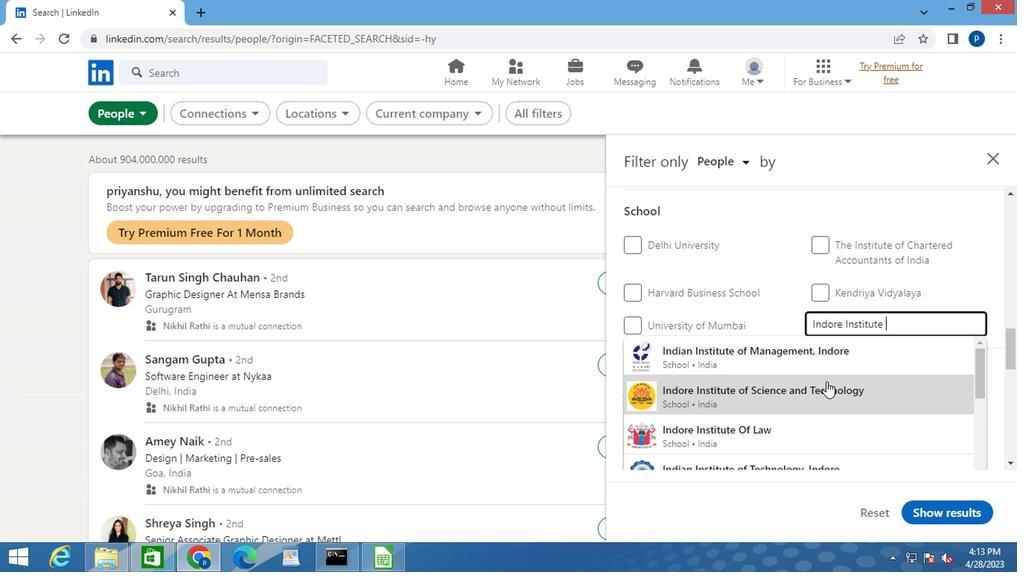 
Action: Mouse pressed left at (822, 382)
Screenshot: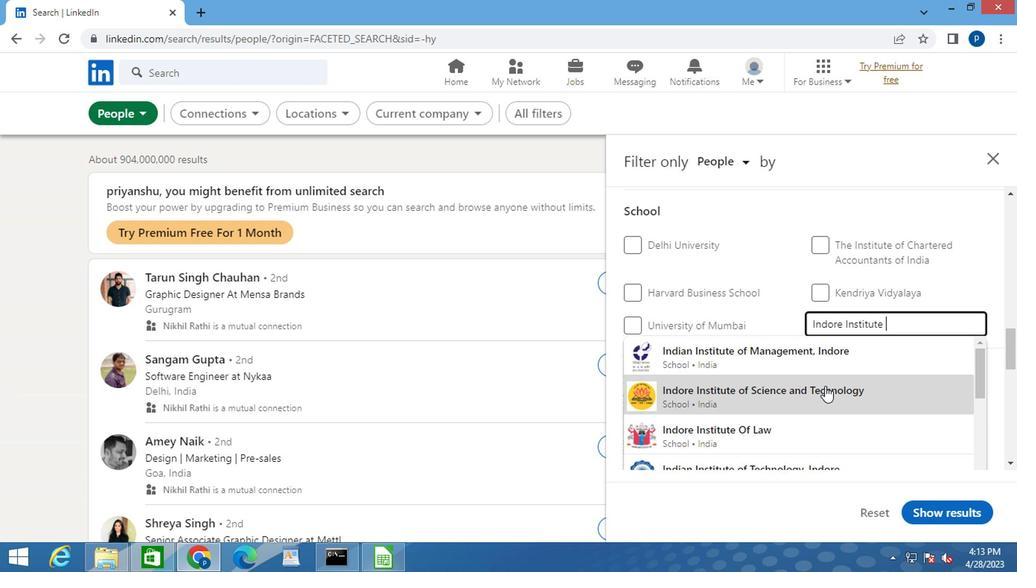 
Action: Mouse moved to (785, 339)
Screenshot: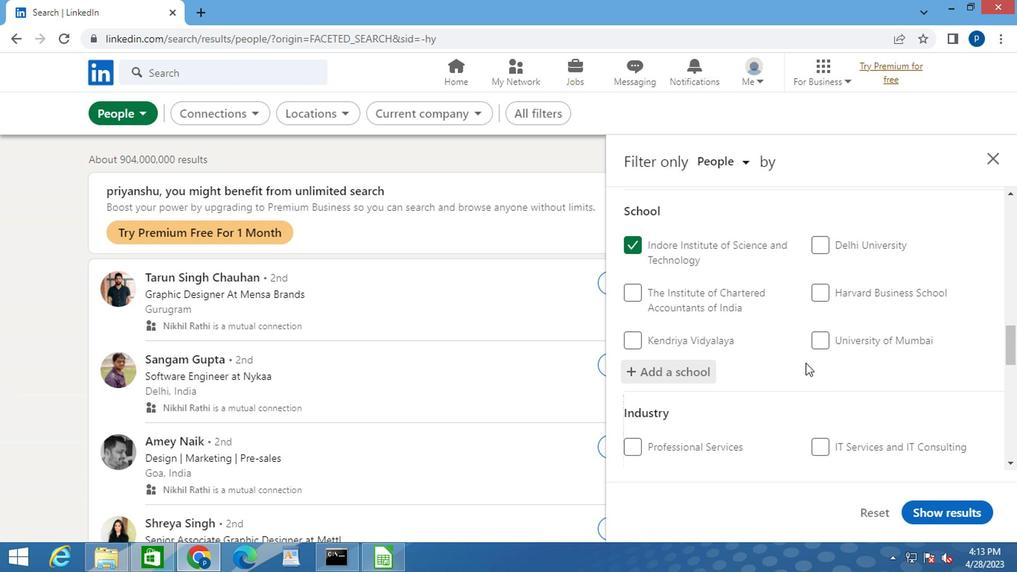 
Action: Mouse scrolled (785, 337) with delta (0, -1)
Screenshot: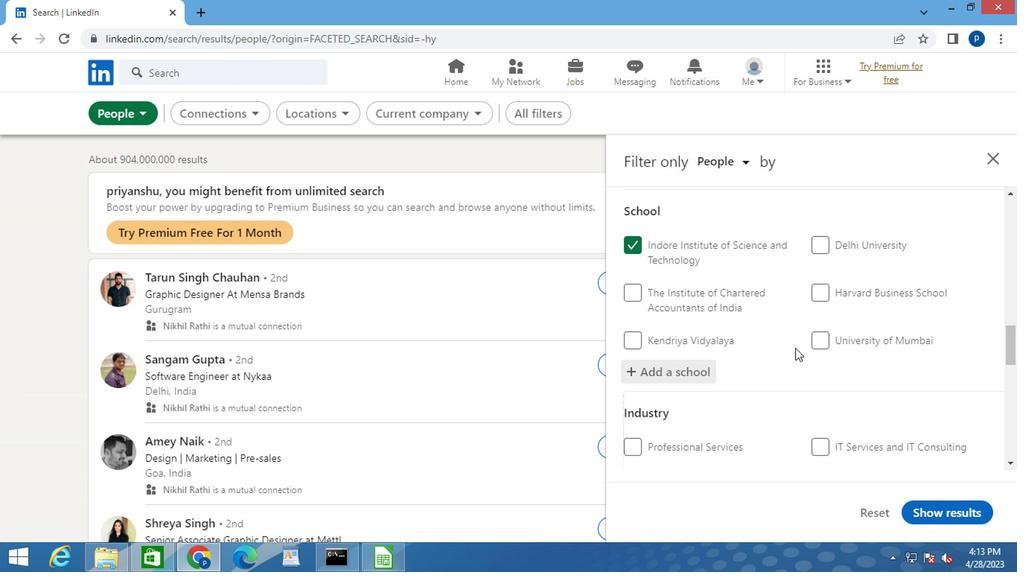 
Action: Mouse scrolled (785, 337) with delta (0, -1)
Screenshot: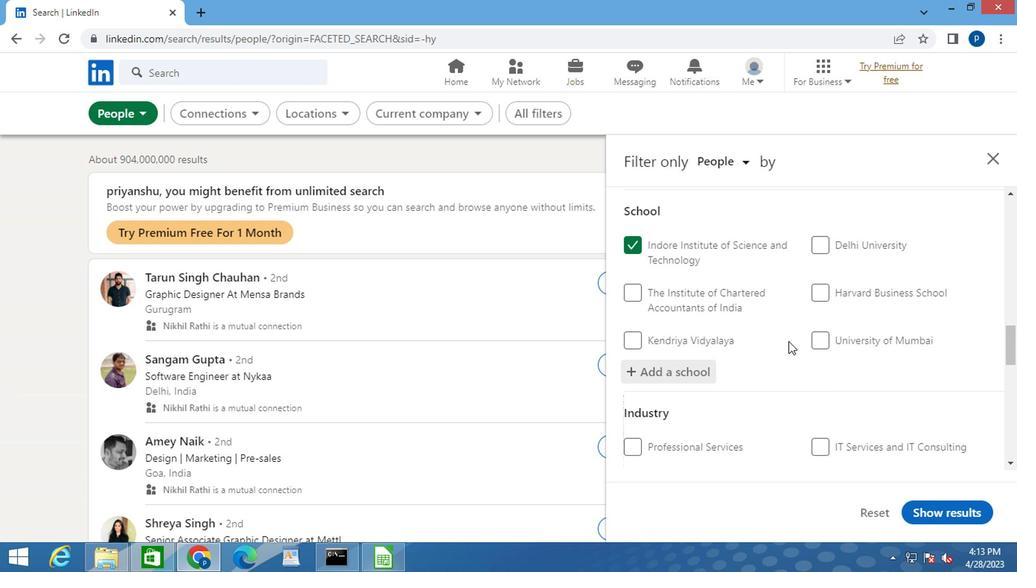 
Action: Mouse moved to (772, 334)
Screenshot: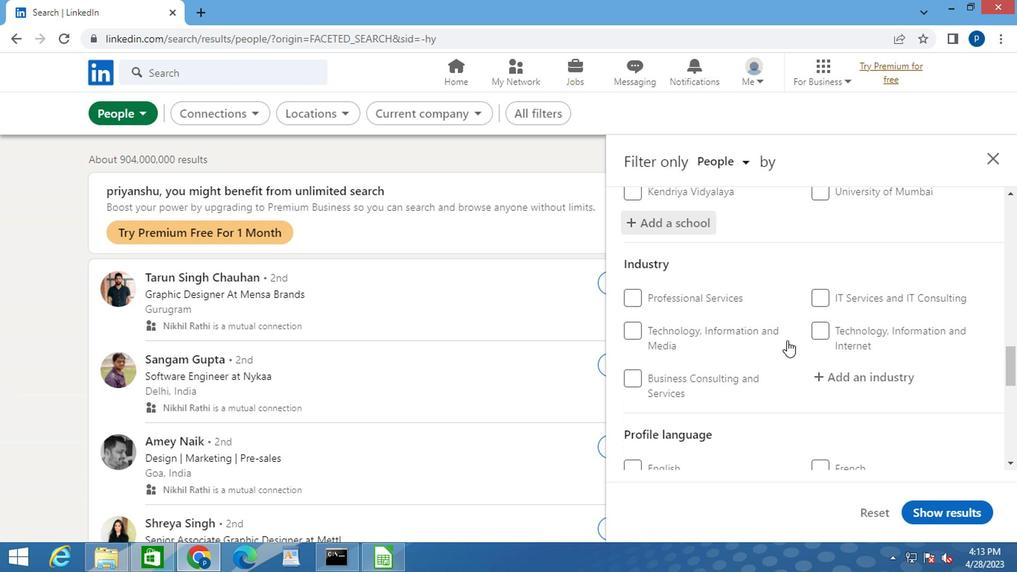 
Action: Mouse scrolled (772, 333) with delta (0, -1)
Screenshot: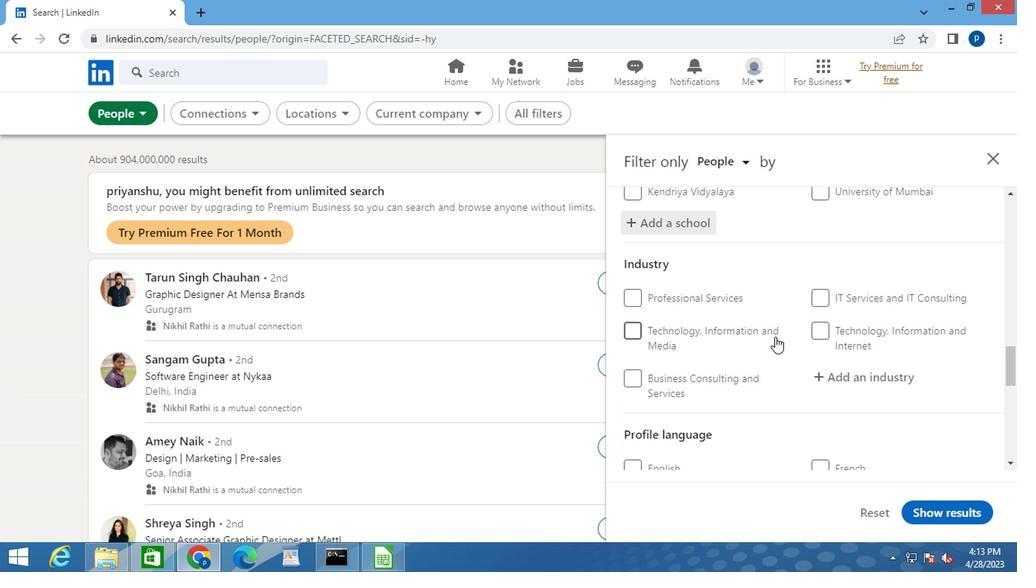 
Action: Mouse scrolled (772, 335) with delta (0, 0)
Screenshot: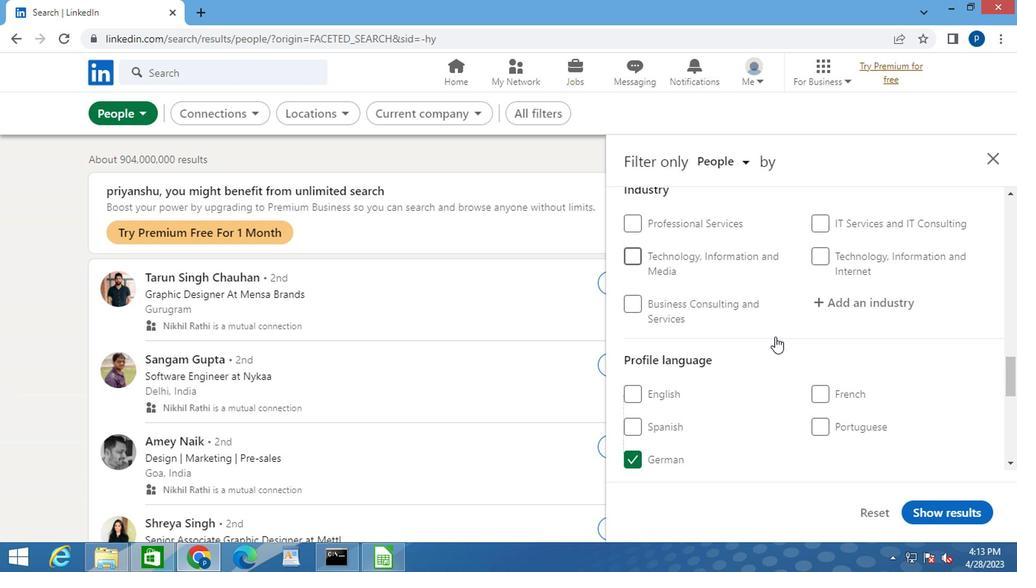 
Action: Mouse moved to (811, 360)
Screenshot: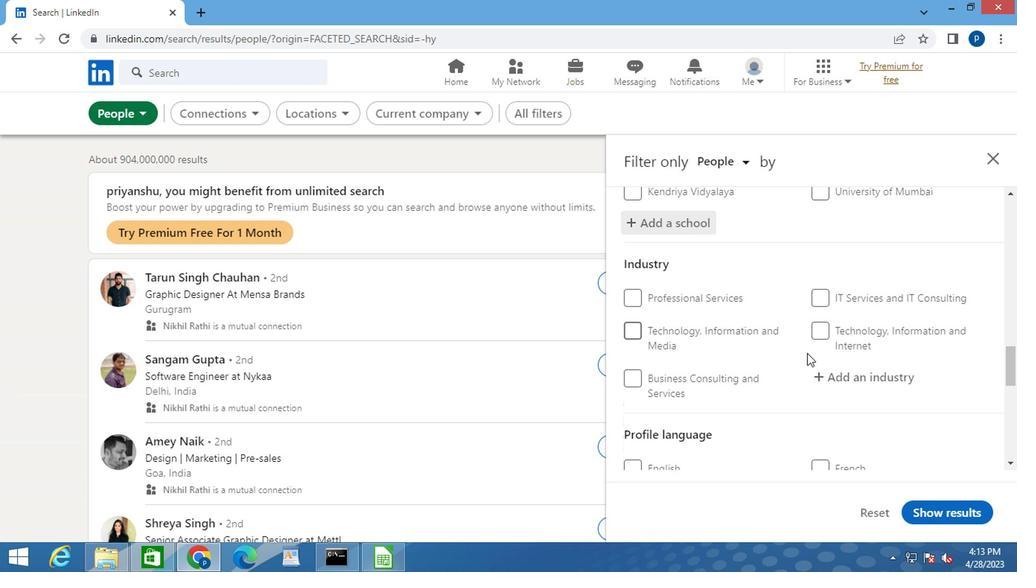 
Action: Mouse pressed left at (811, 360)
Screenshot: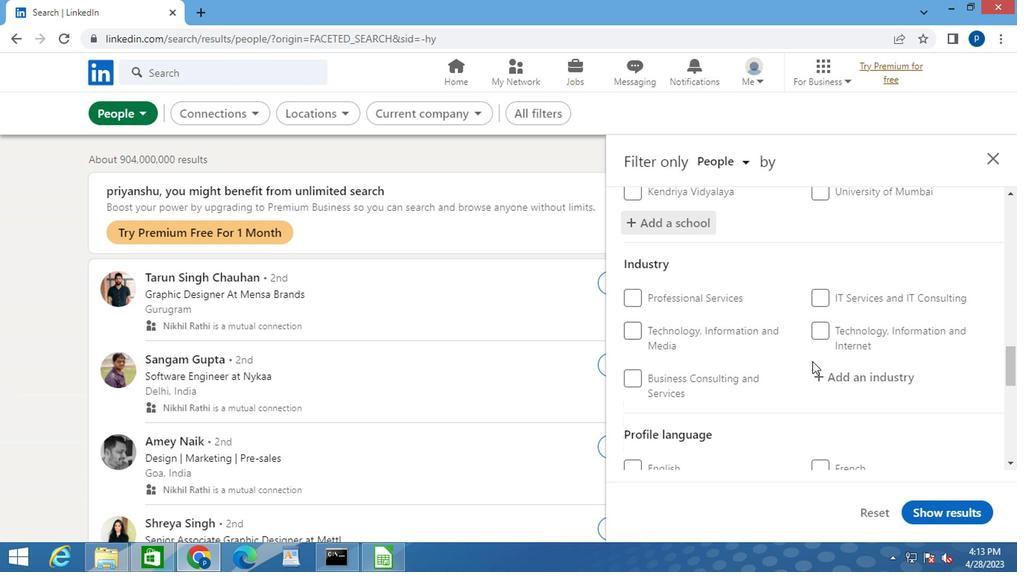 
Action: Mouse moved to (820, 368)
Screenshot: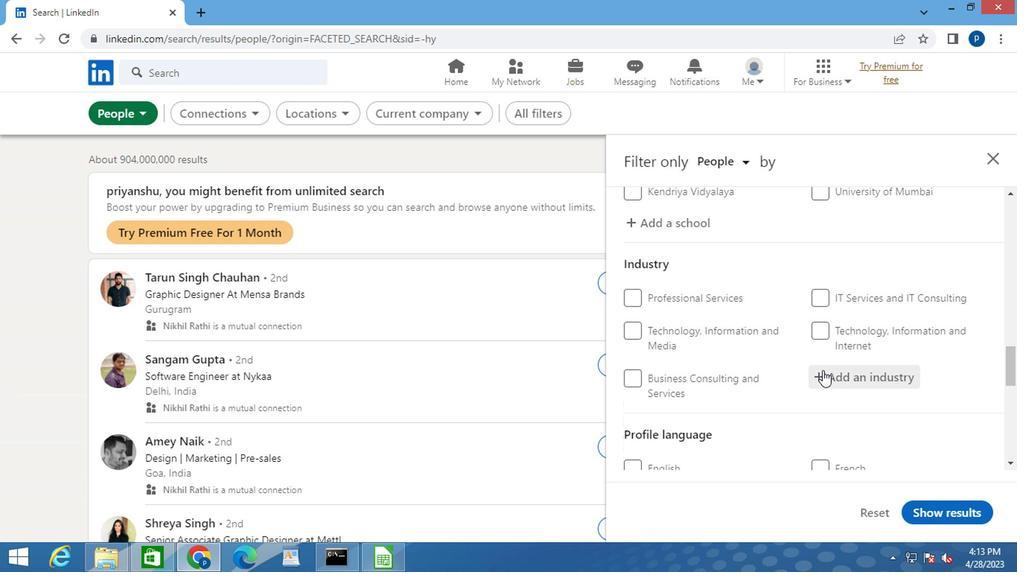 
Action: Mouse pressed left at (820, 368)
Screenshot: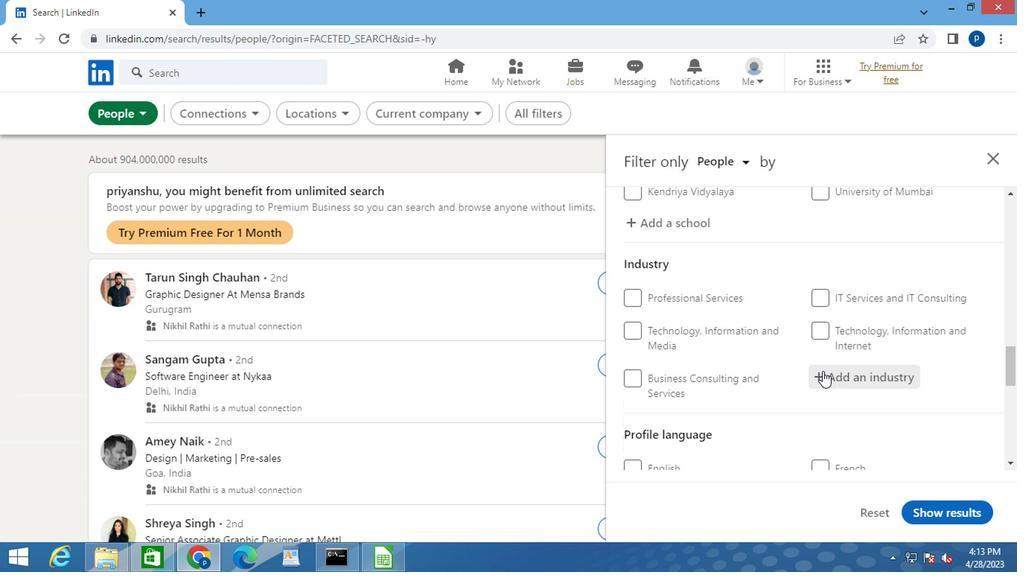 
Action: Key pressed <Key.caps_lock>M<Key.caps_lock>EDICAL<Key.space><Key.caps_lock>P<Key.caps_lock>RAC
Screenshot: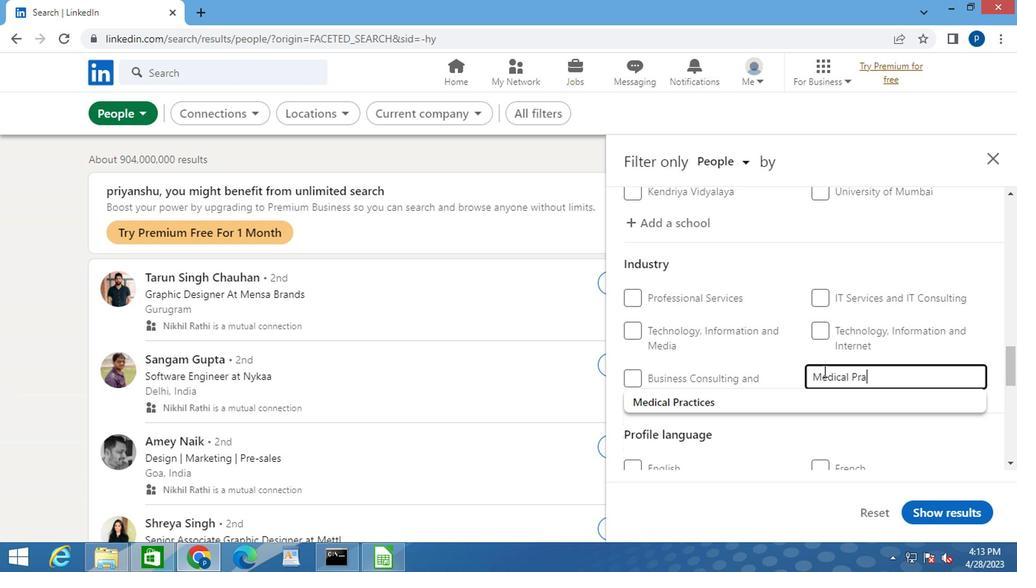
Action: Mouse moved to (731, 398)
Screenshot: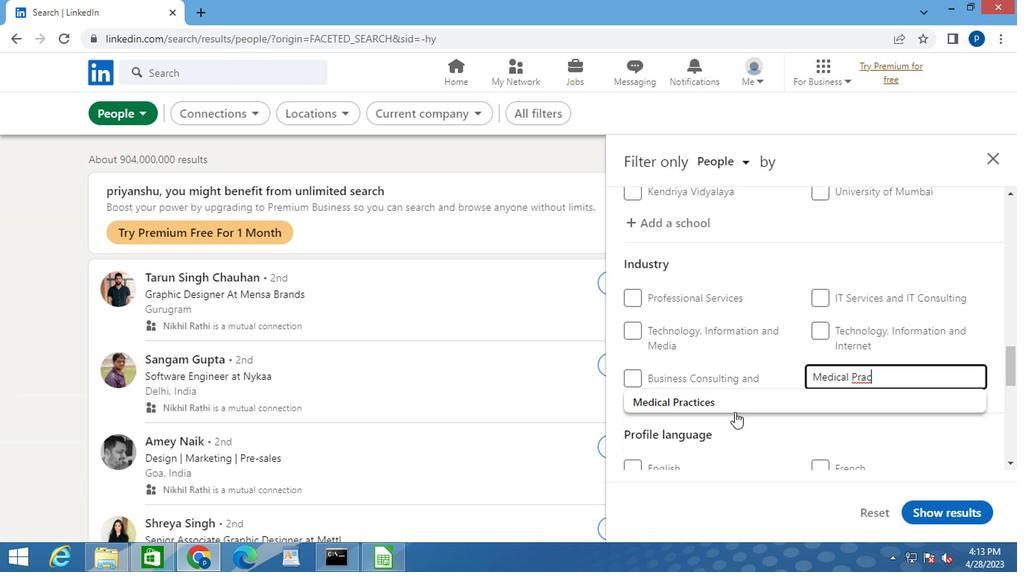
Action: Mouse pressed left at (731, 398)
Screenshot: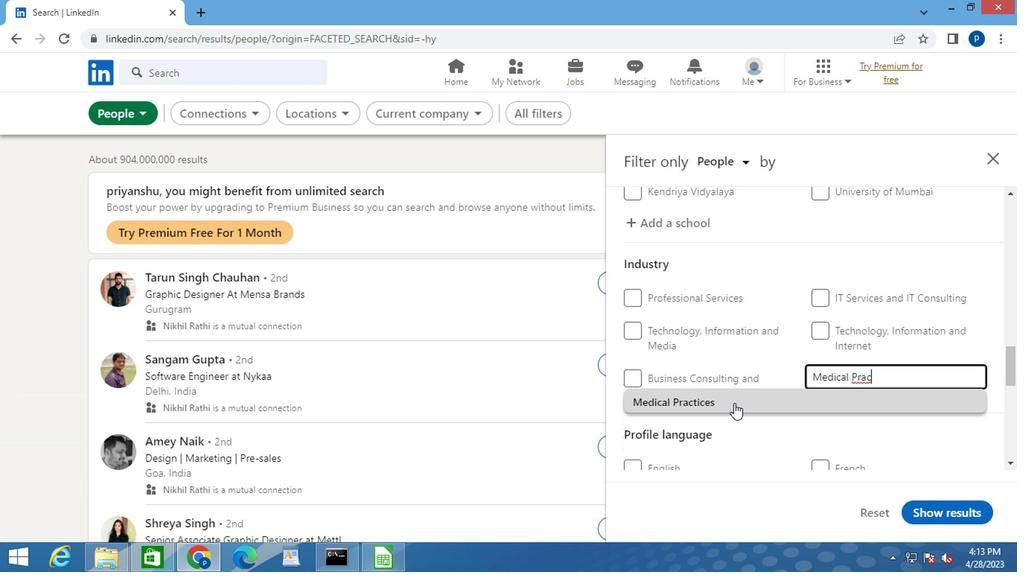 
Action: Mouse moved to (738, 396)
Screenshot: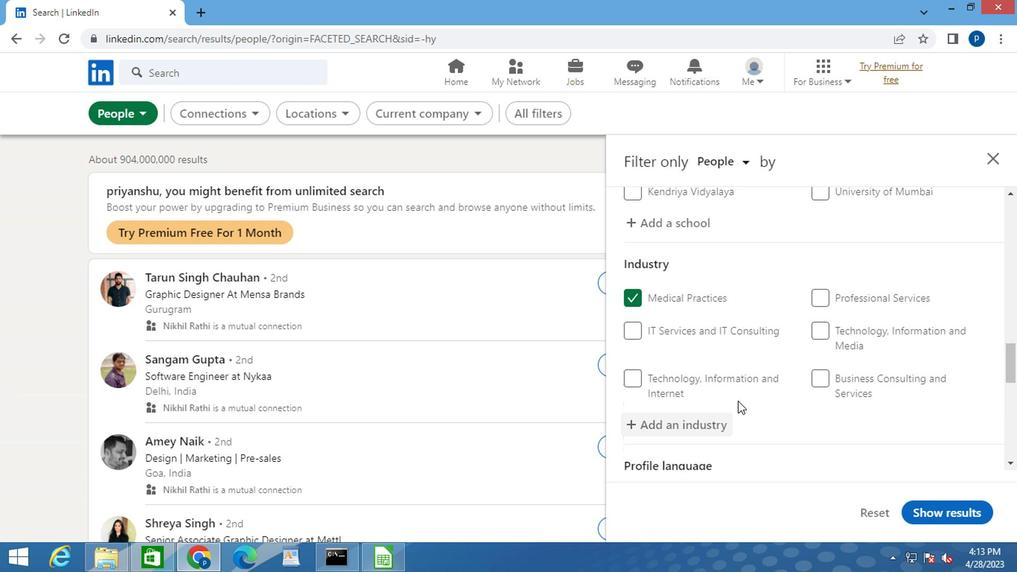 
Action: Mouse scrolled (738, 395) with delta (0, 0)
Screenshot: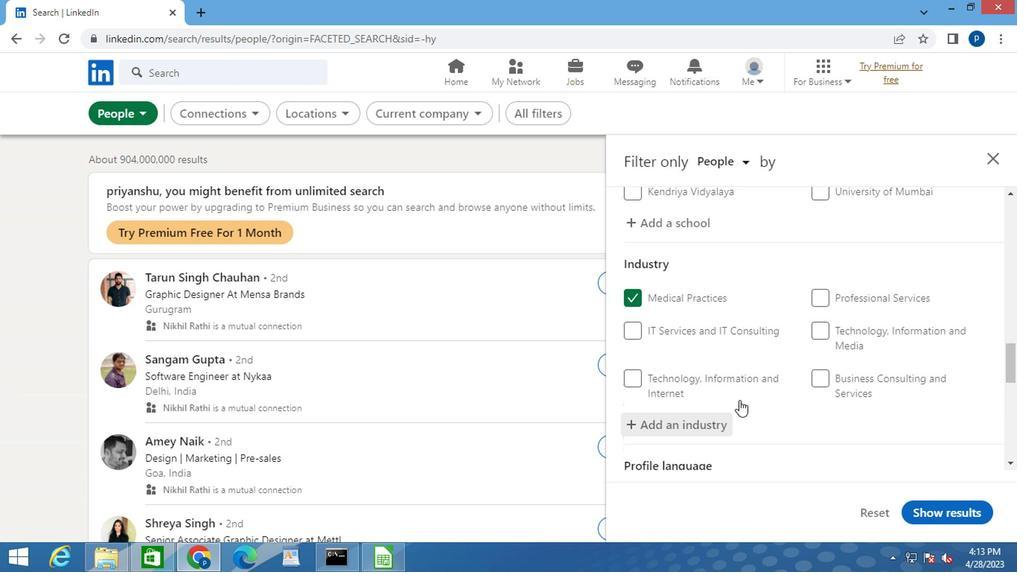 
Action: Mouse scrolled (738, 395) with delta (0, 0)
Screenshot: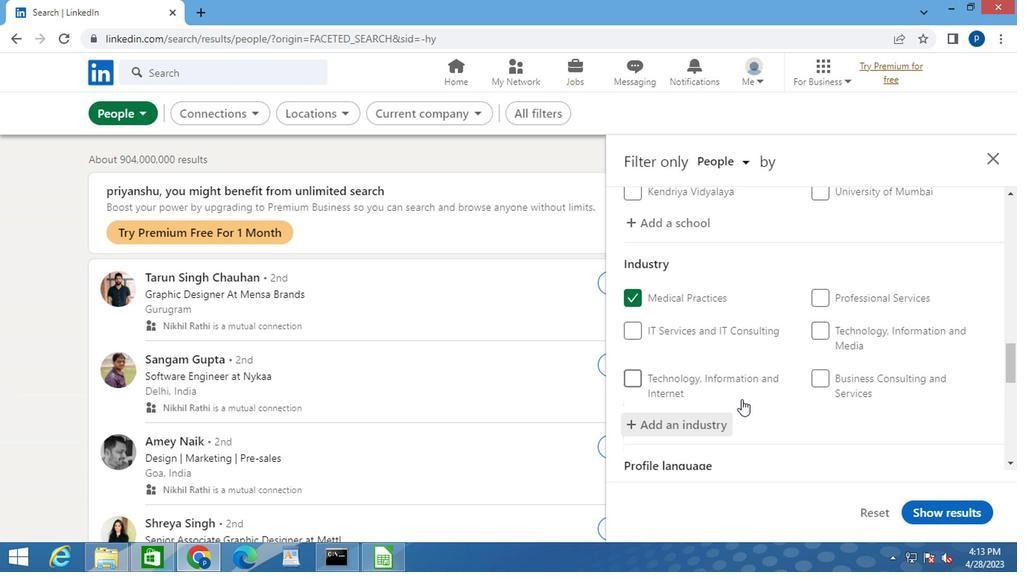 
Action: Mouse moved to (739, 395)
Screenshot: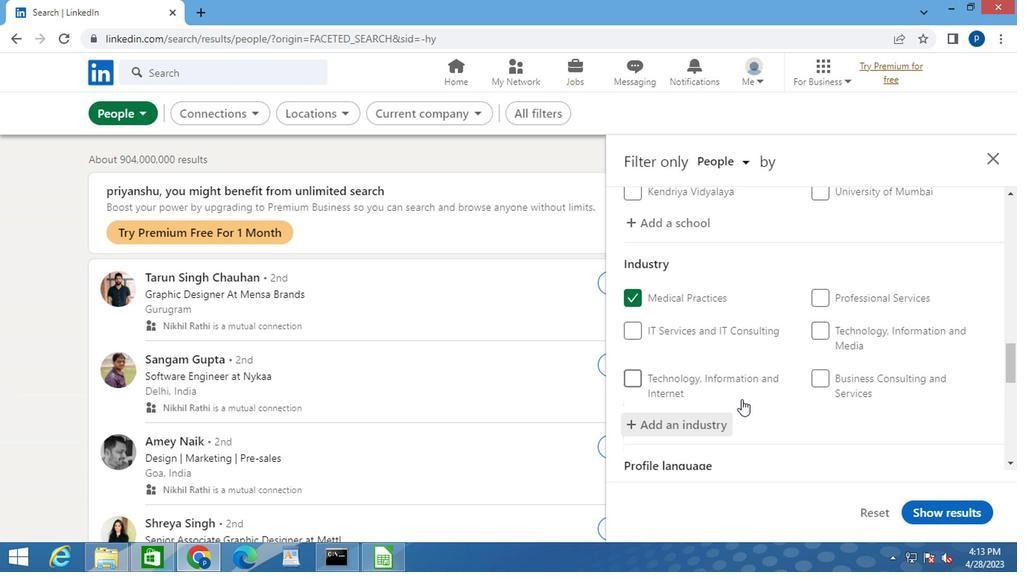 
Action: Mouse scrolled (739, 394) with delta (0, -1)
Screenshot: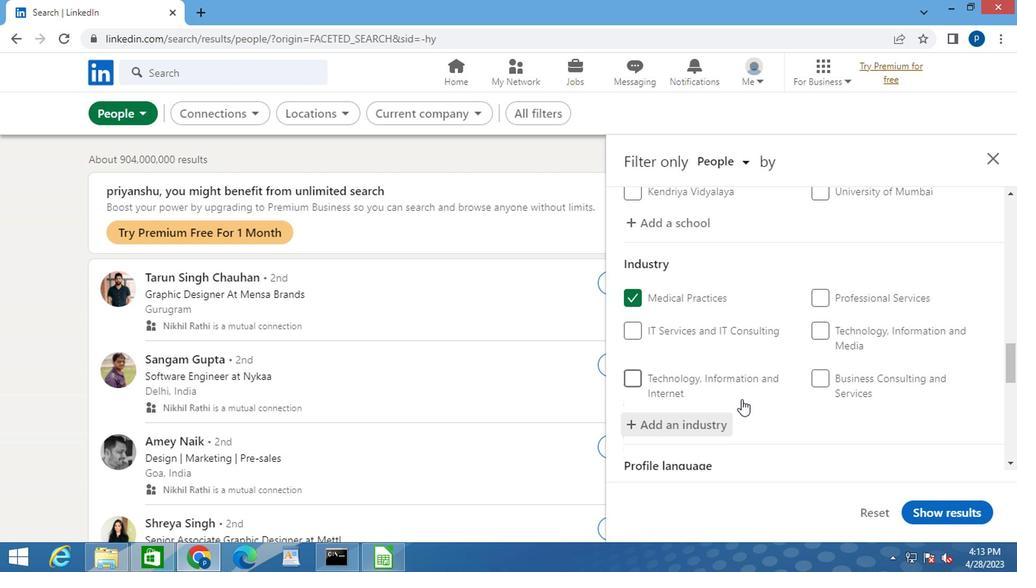 
Action: Mouse moved to (771, 358)
Screenshot: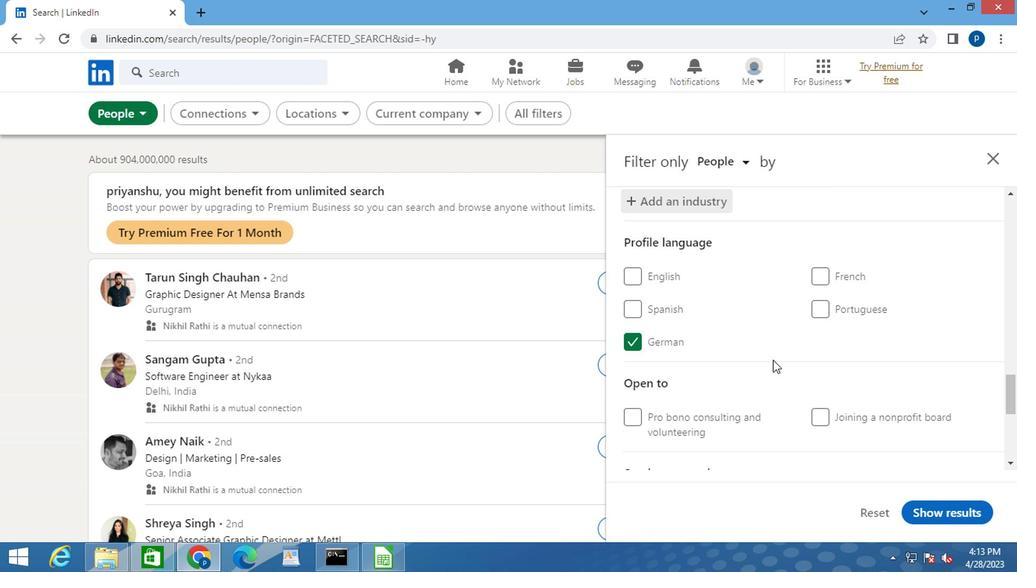 
Action: Mouse scrolled (771, 357) with delta (0, -1)
Screenshot: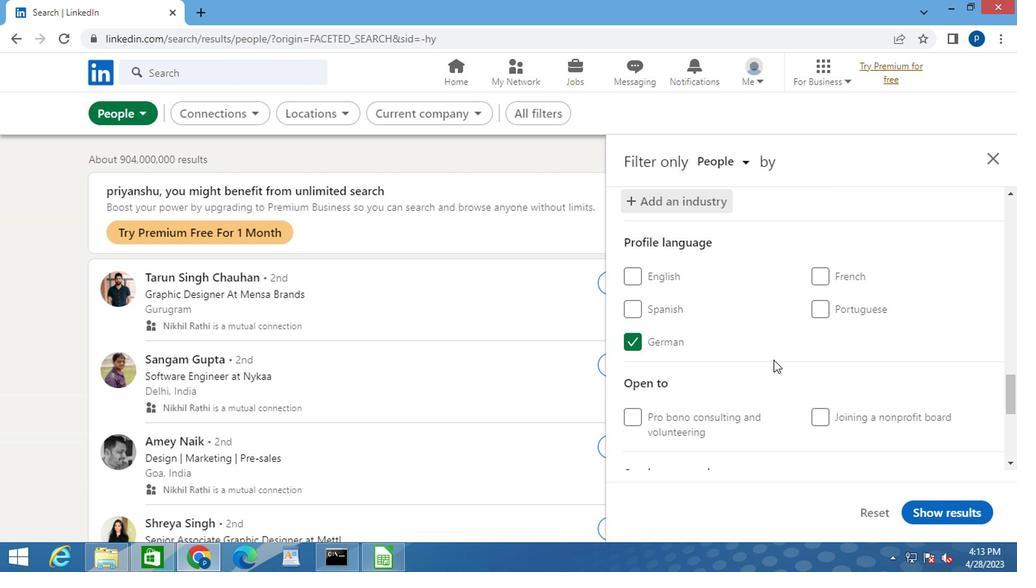 
Action: Mouse moved to (772, 358)
Screenshot: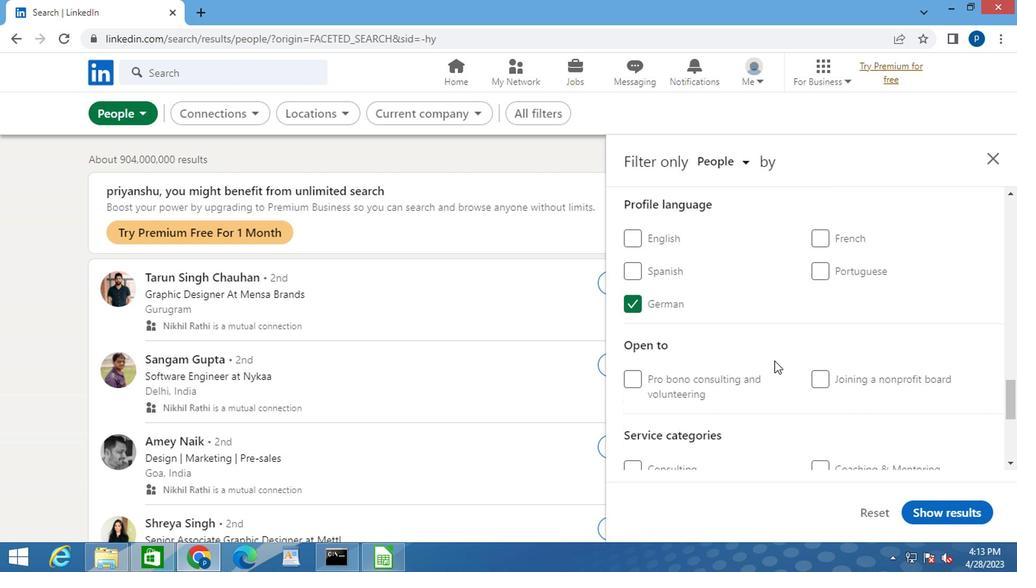 
Action: Mouse scrolled (772, 357) with delta (0, -1)
Screenshot: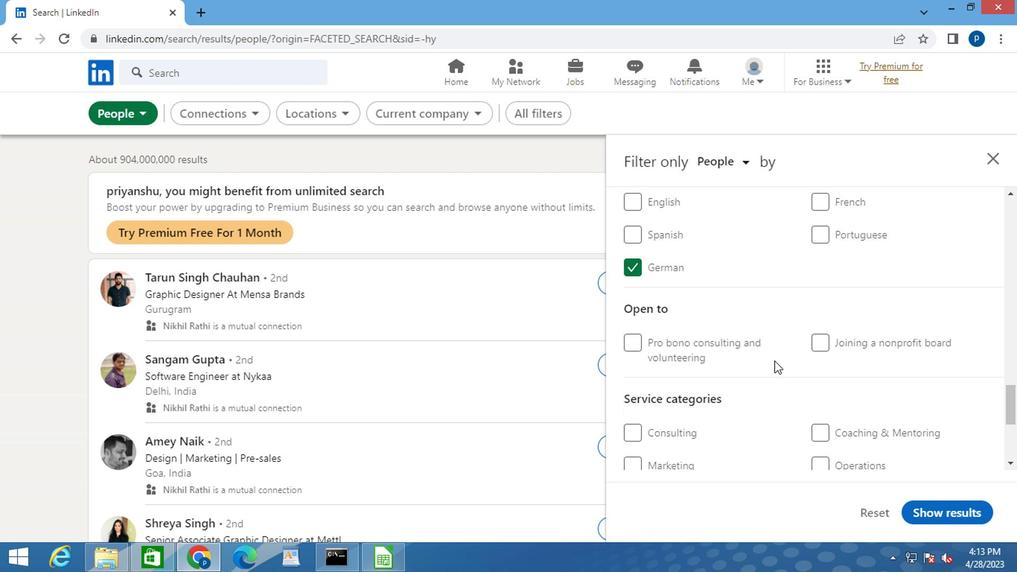 
Action: Mouse moved to (772, 358)
Screenshot: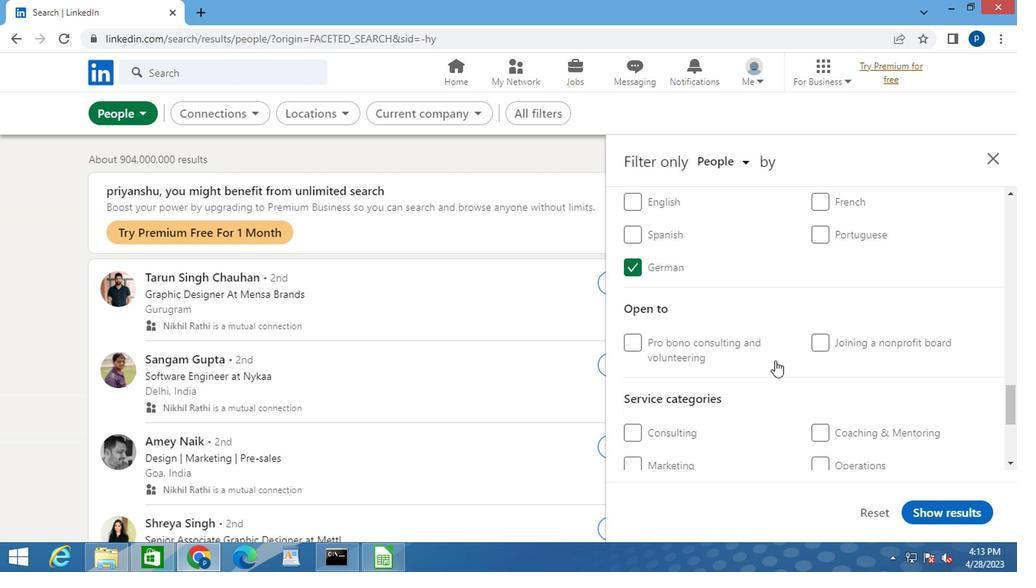 
Action: Mouse scrolled (772, 357) with delta (0, -1)
Screenshot: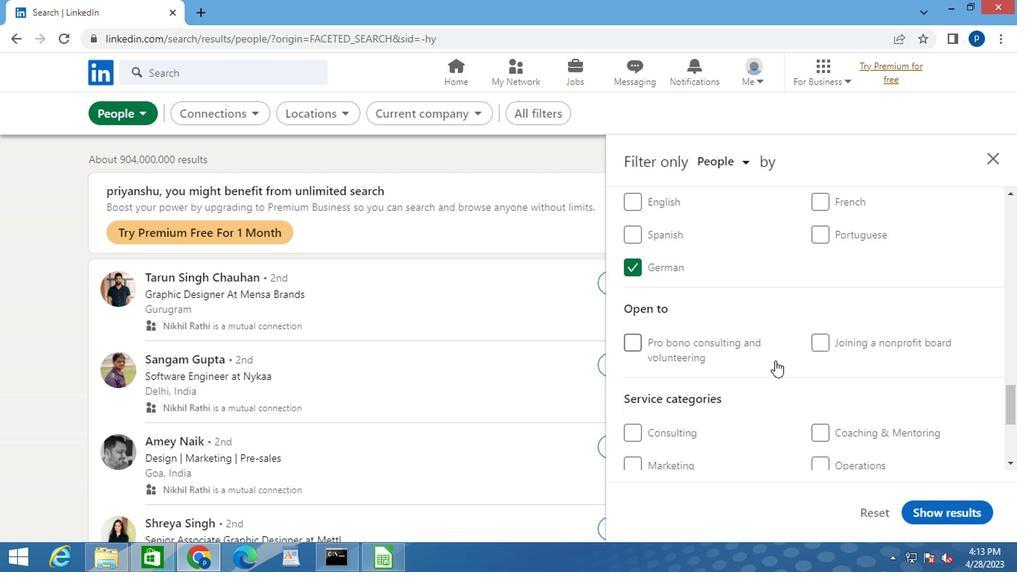 
Action: Mouse moved to (861, 347)
Screenshot: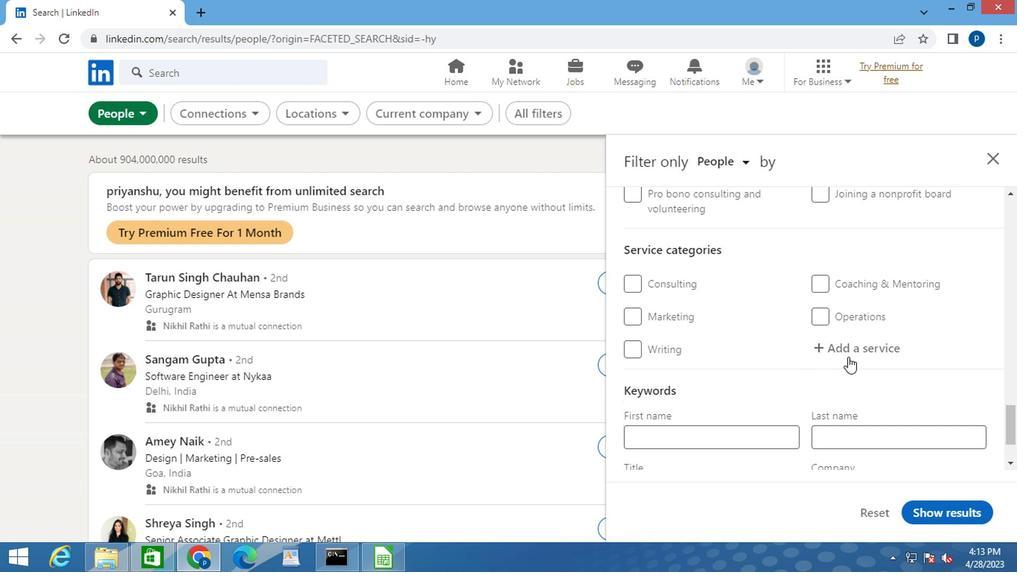 
Action: Mouse pressed left at (861, 347)
Screenshot: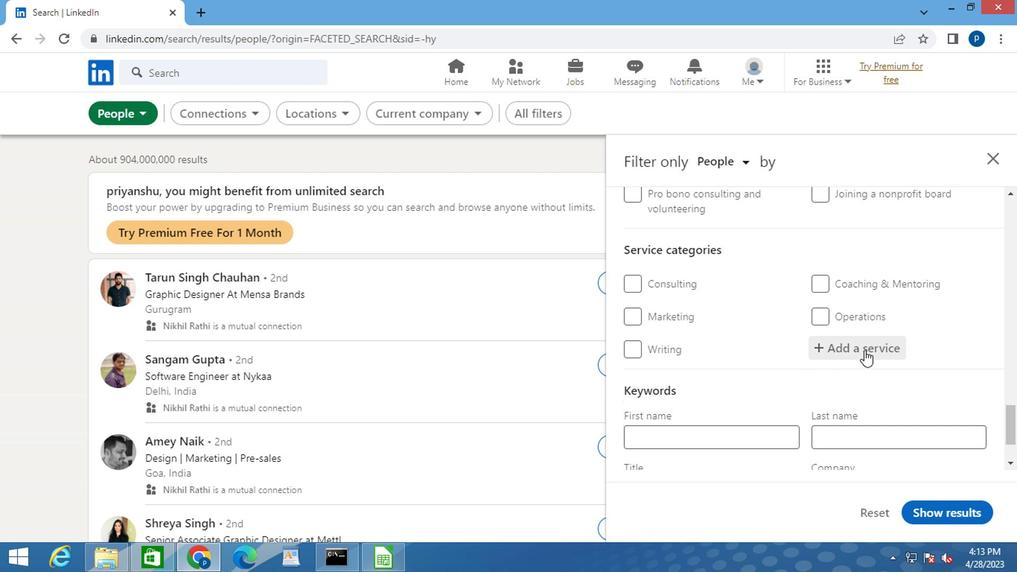 
Action: Key pressed <Key.caps_lock>M<Key.caps_lock>AK<Key.backspace>RKET<Key.space><Key.caps_lock>R<Key.caps_lock>E
Screenshot: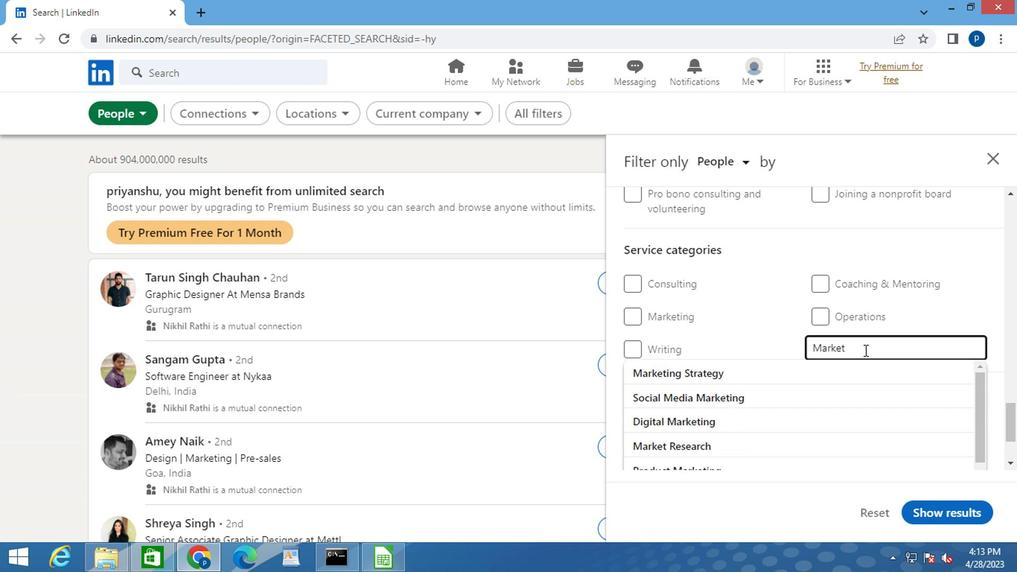 
Action: Mouse moved to (754, 371)
Screenshot: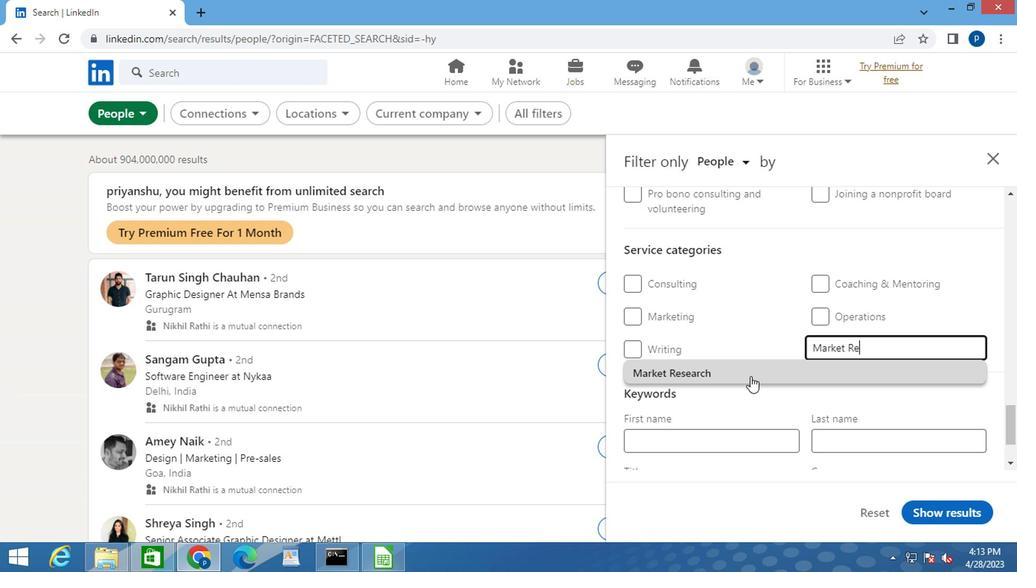 
Action: Mouse pressed left at (754, 371)
Screenshot: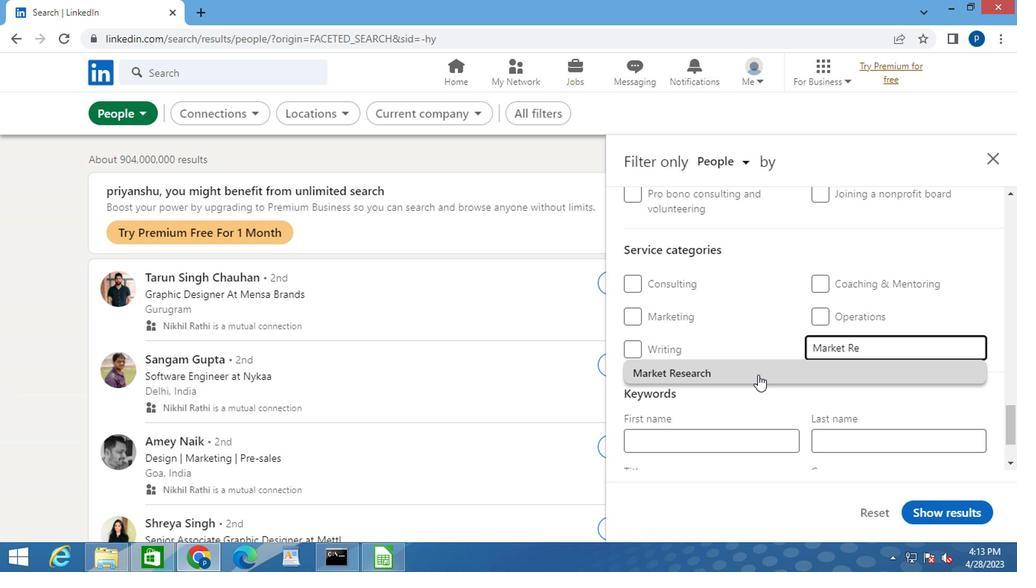 
Action: Mouse scrolled (754, 371) with delta (0, 0)
Screenshot: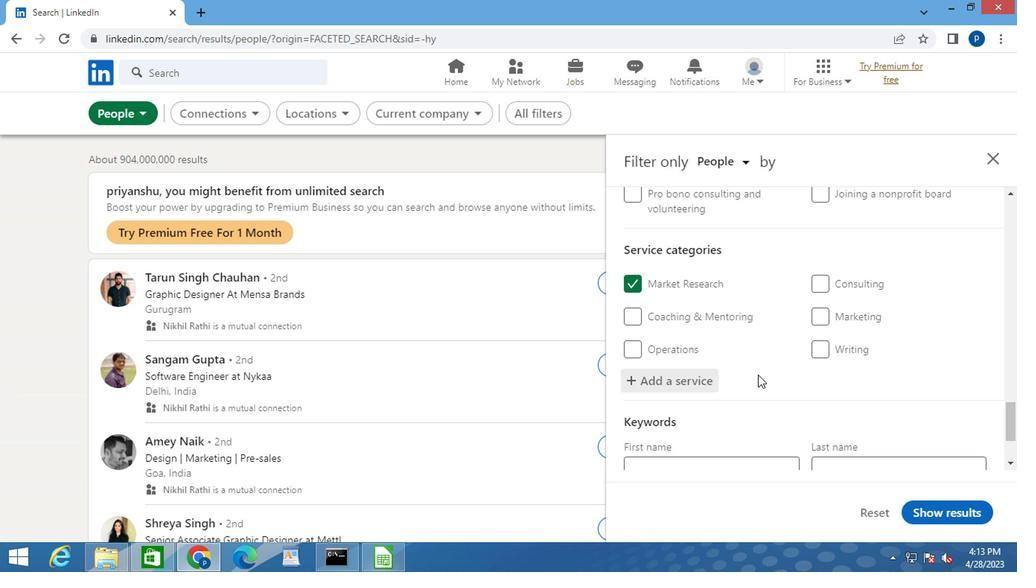 
Action: Mouse scrolled (754, 371) with delta (0, 0)
Screenshot: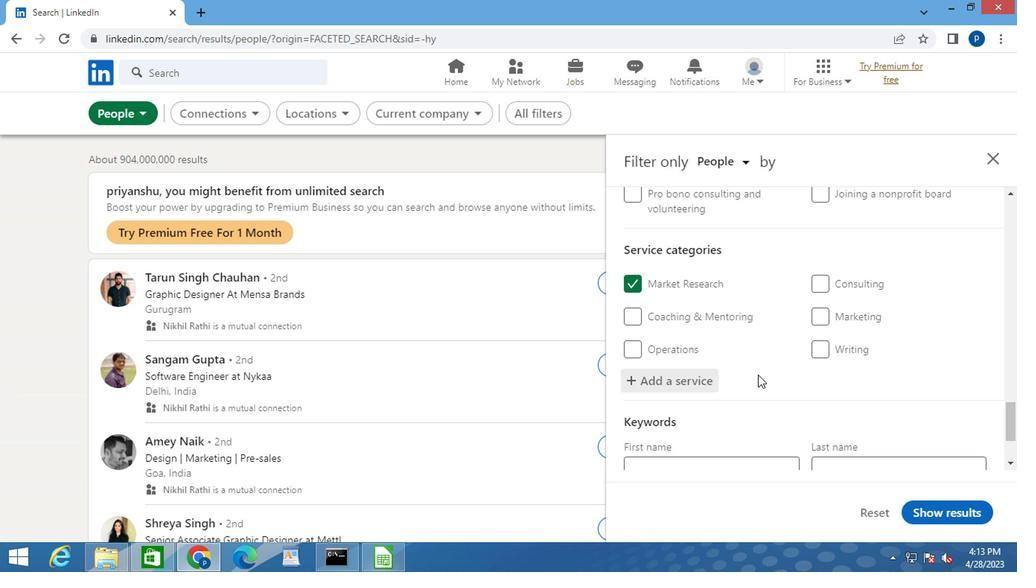 
Action: Mouse scrolled (754, 371) with delta (0, 0)
Screenshot: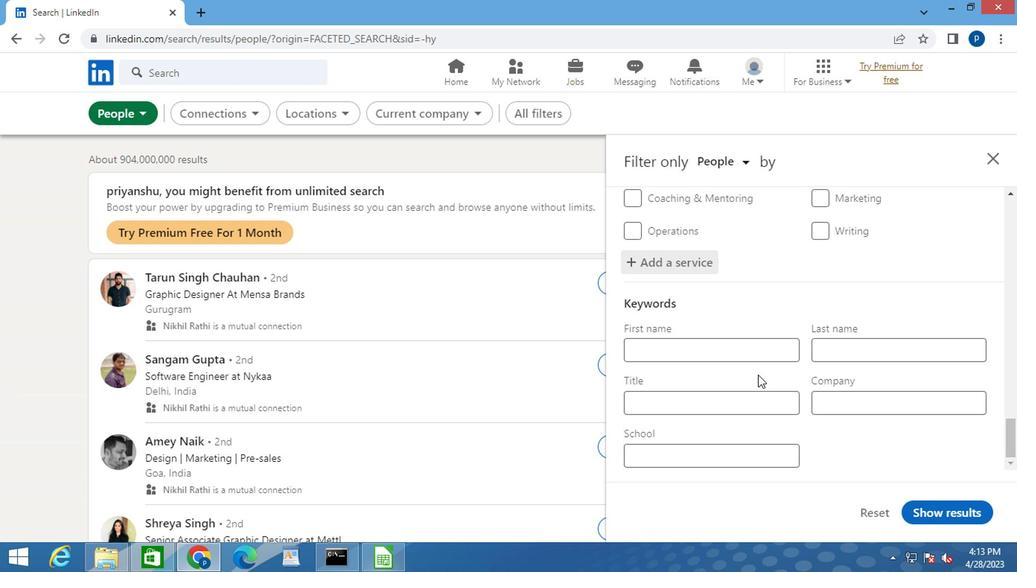
Action: Mouse moved to (706, 390)
Screenshot: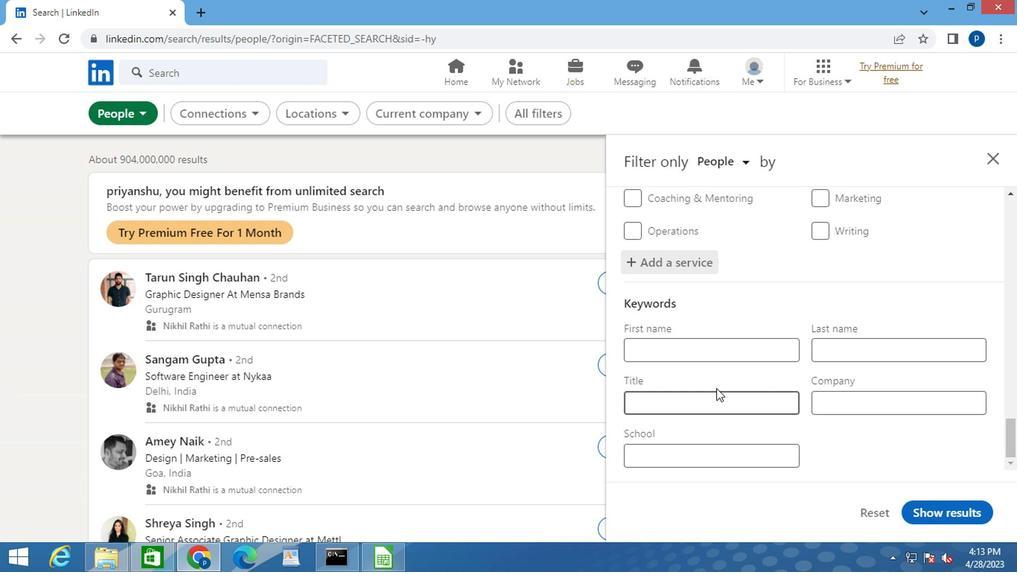 
Action: Mouse pressed left at (706, 390)
Screenshot: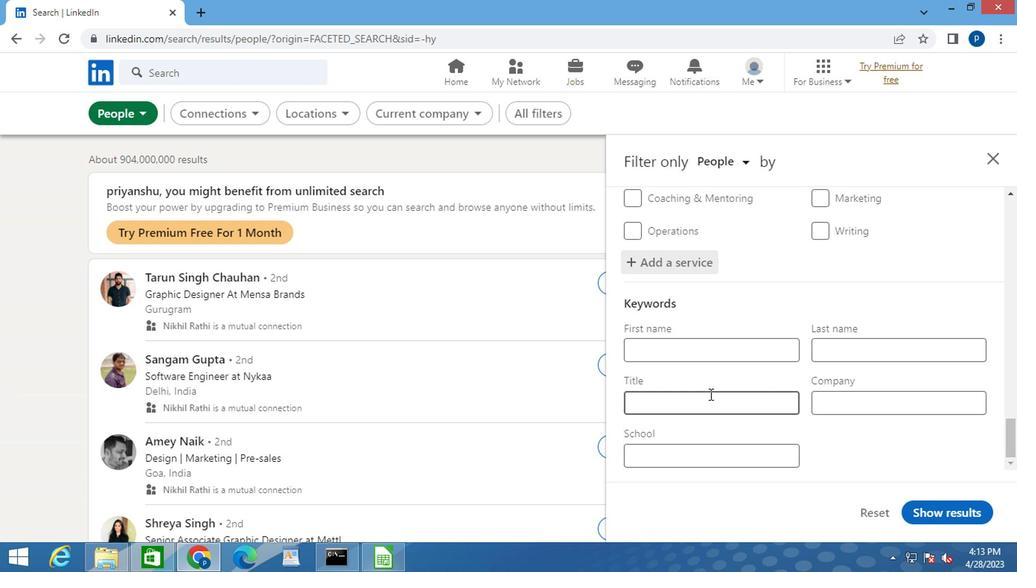 
Action: Key pressed <Key.caps_lock>Q<Key.caps_lock>UALITY<Key.space><Key.caps_lock>C<Key.caps_lock>ONTROL<Key.space><Key.caps_lock>C<Key.caps_lock>OORDINATOR<Key.space>
Screenshot: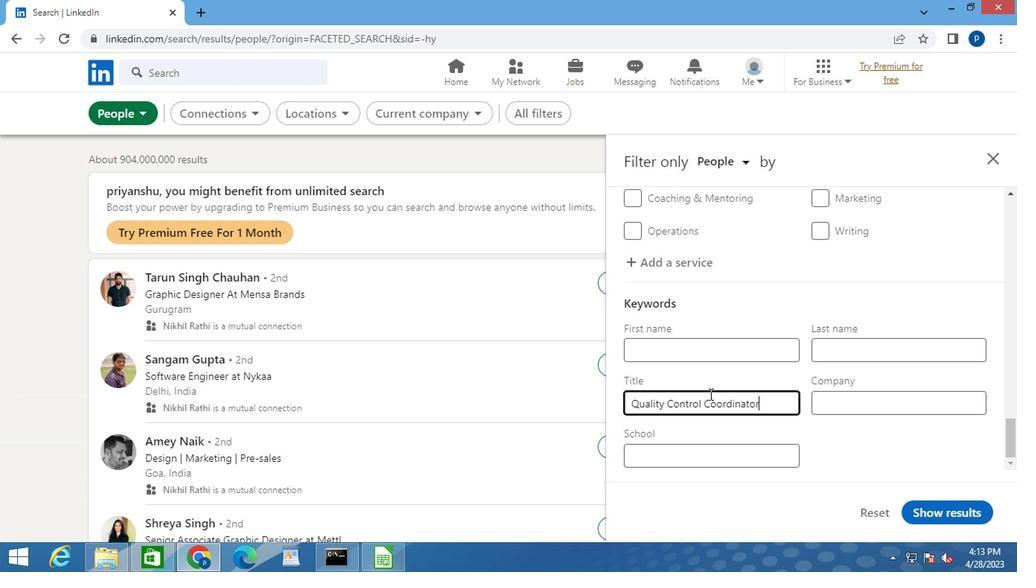 
Action: Mouse moved to (970, 508)
Screenshot: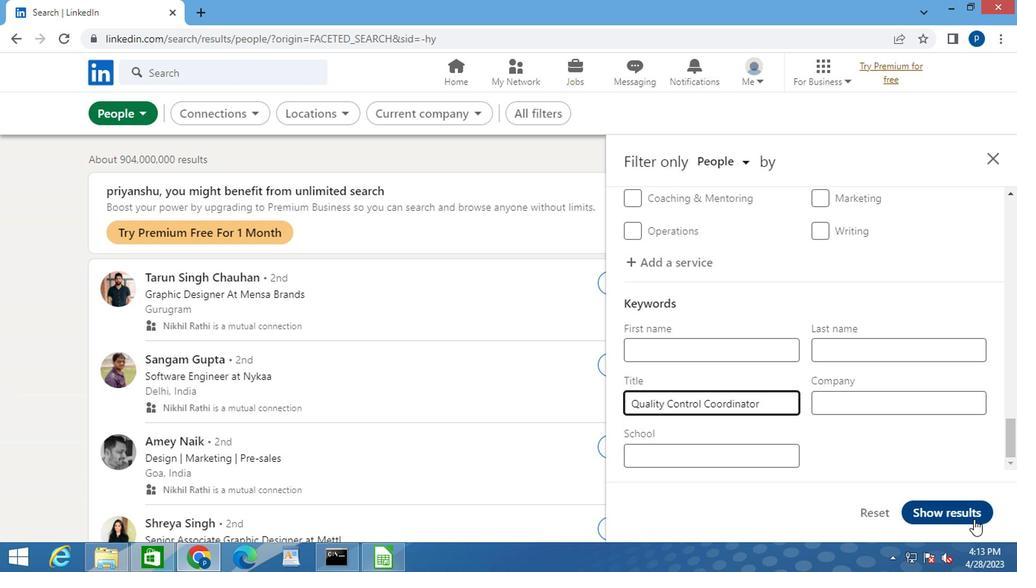 
Action: Mouse pressed left at (970, 508)
Screenshot: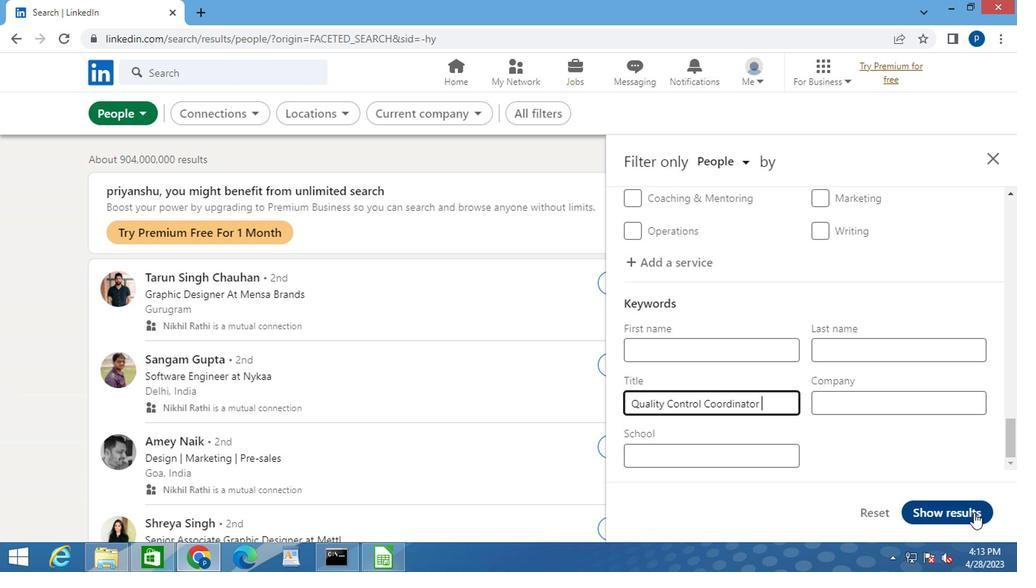 
